 Task: Create a due date automation trigger when advanced on, on the monday of the week a card is due add fields without custom field "Resume" set to a date more than 1 working days ago at 11:00 AM.
Action: Mouse moved to (986, 292)
Screenshot: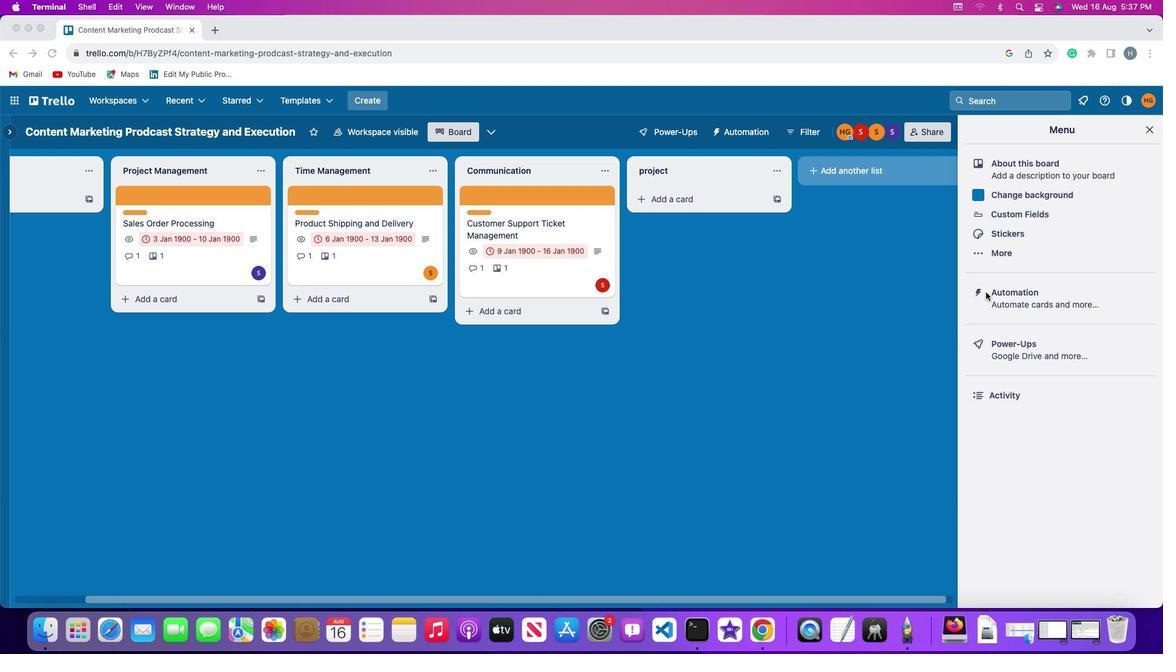 
Action: Mouse pressed left at (986, 292)
Screenshot: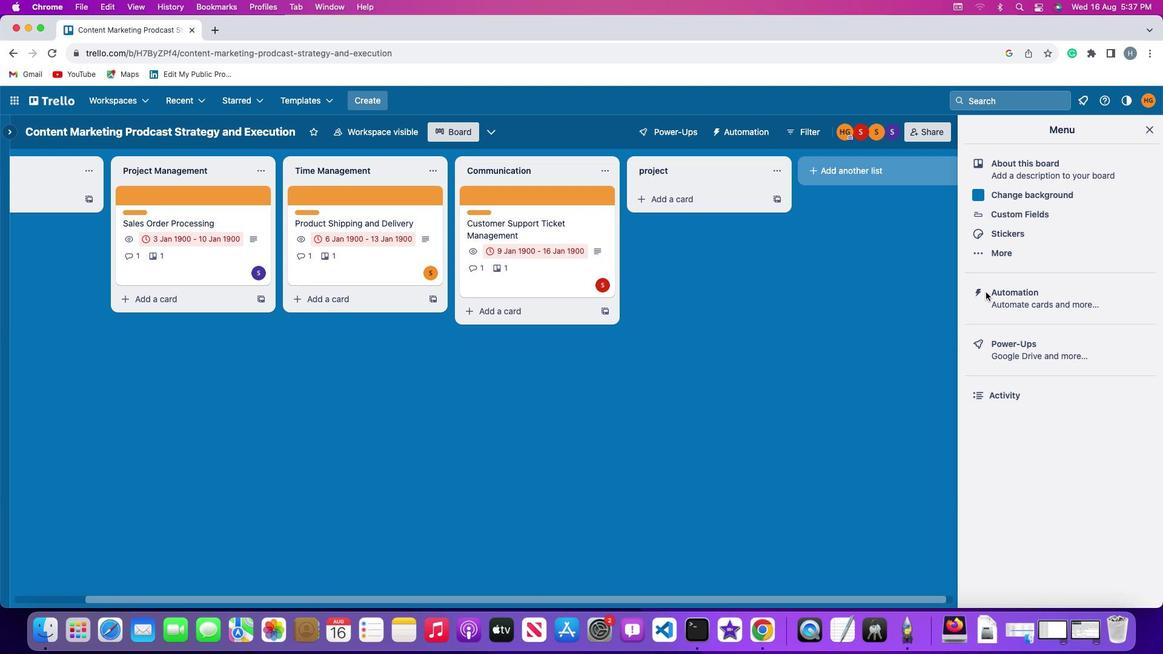 
Action: Mouse moved to (986, 292)
Screenshot: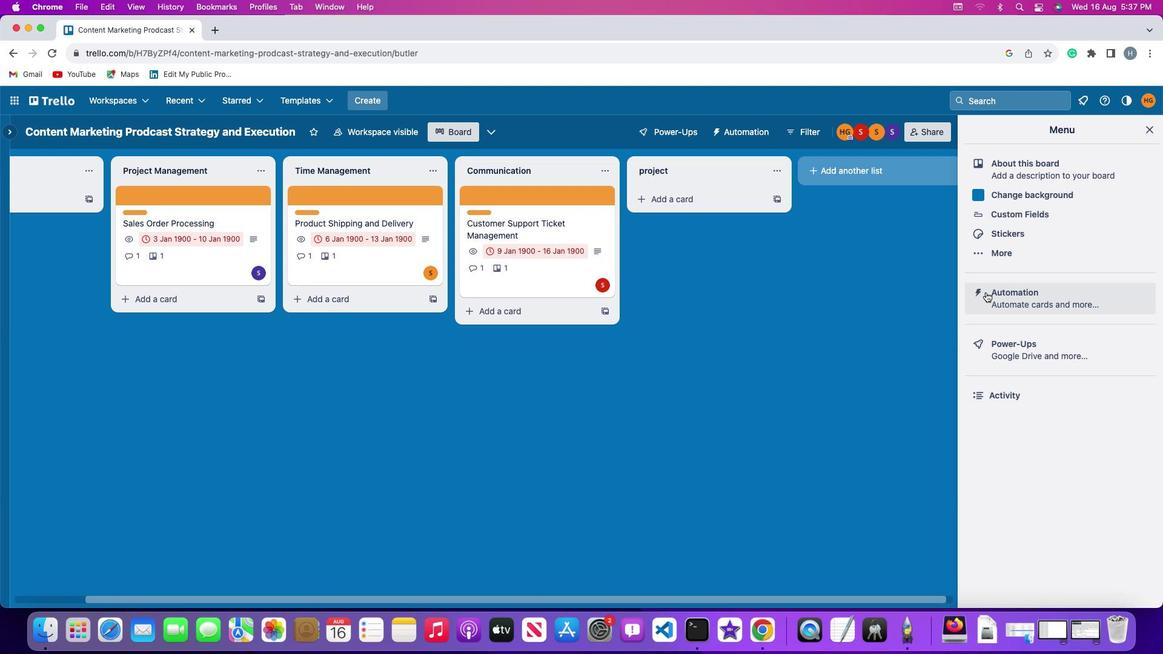 
Action: Mouse pressed left at (986, 292)
Screenshot: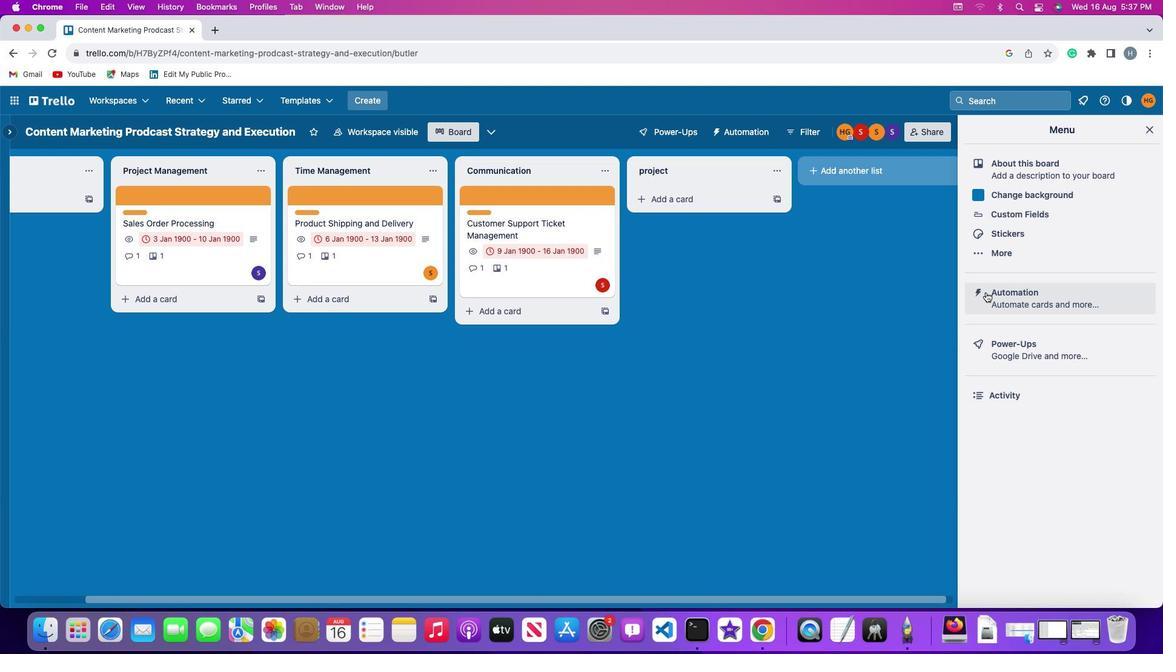 
Action: Mouse moved to (103, 286)
Screenshot: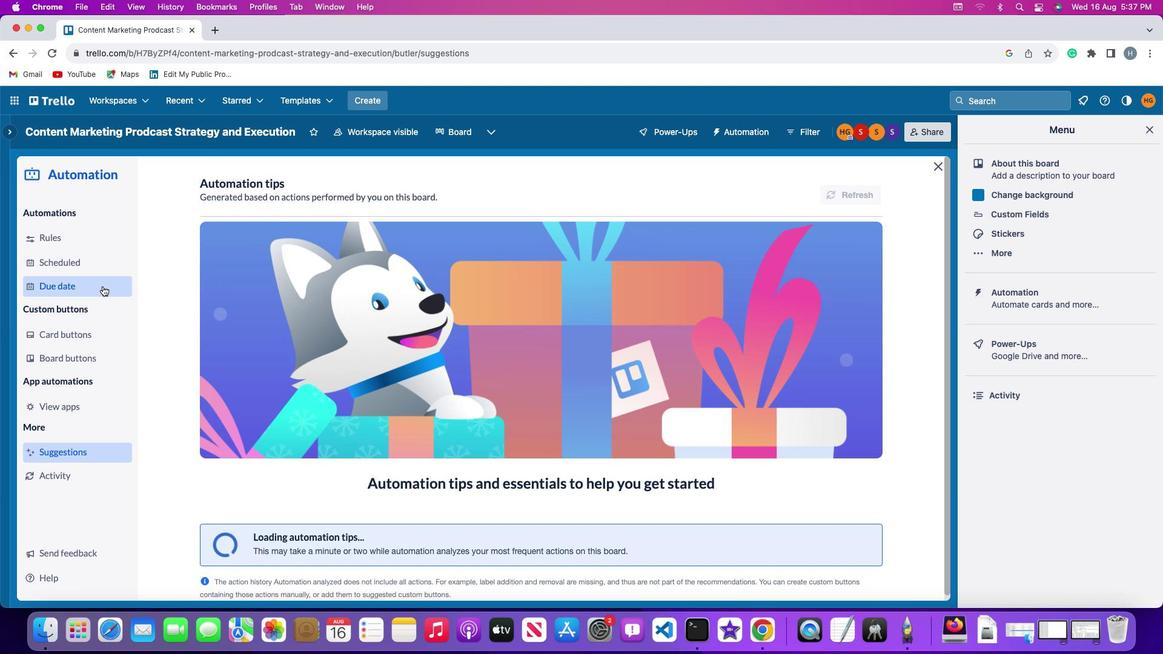 
Action: Mouse pressed left at (103, 286)
Screenshot: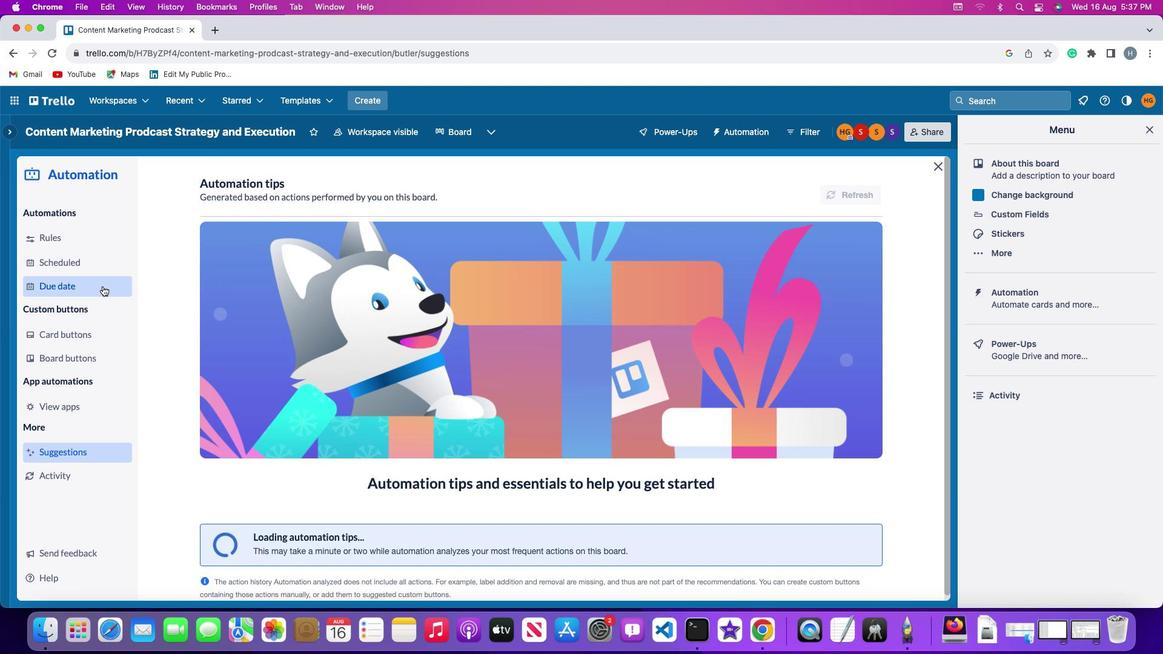 
Action: Mouse moved to (810, 187)
Screenshot: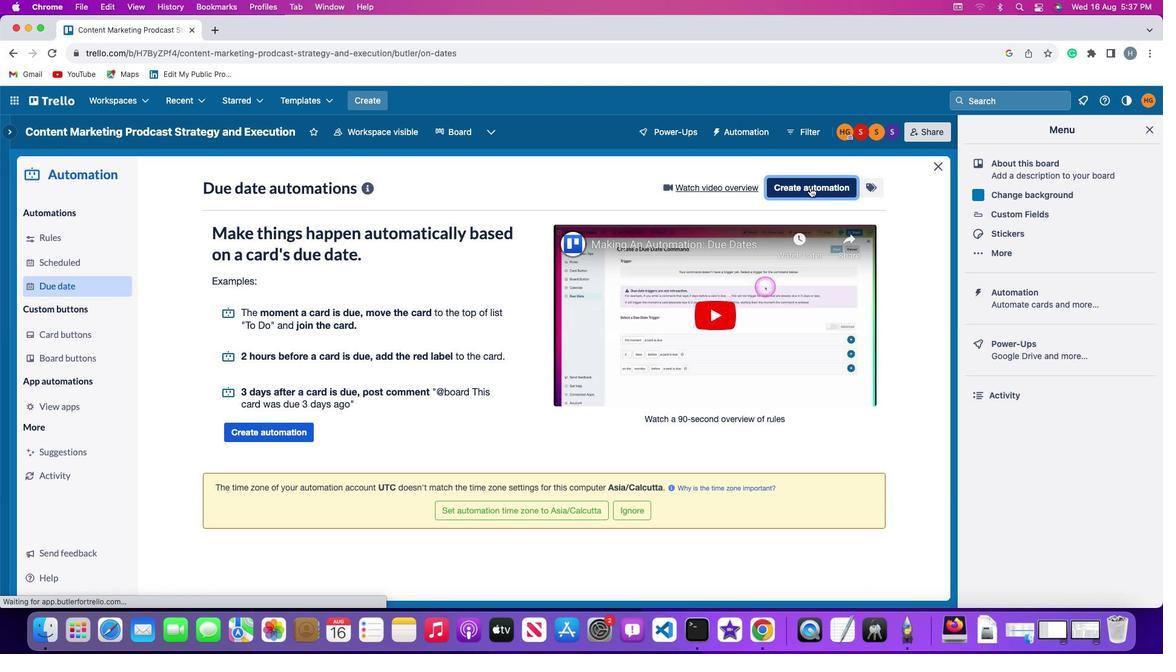 
Action: Mouse pressed left at (810, 187)
Screenshot: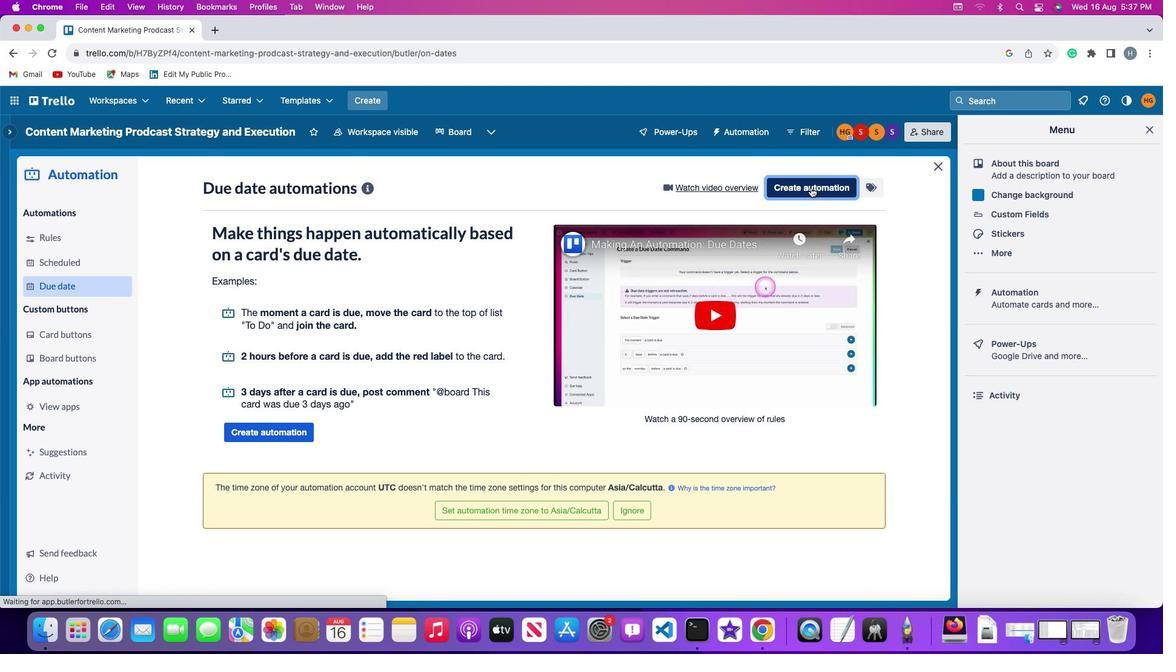 
Action: Mouse moved to (237, 300)
Screenshot: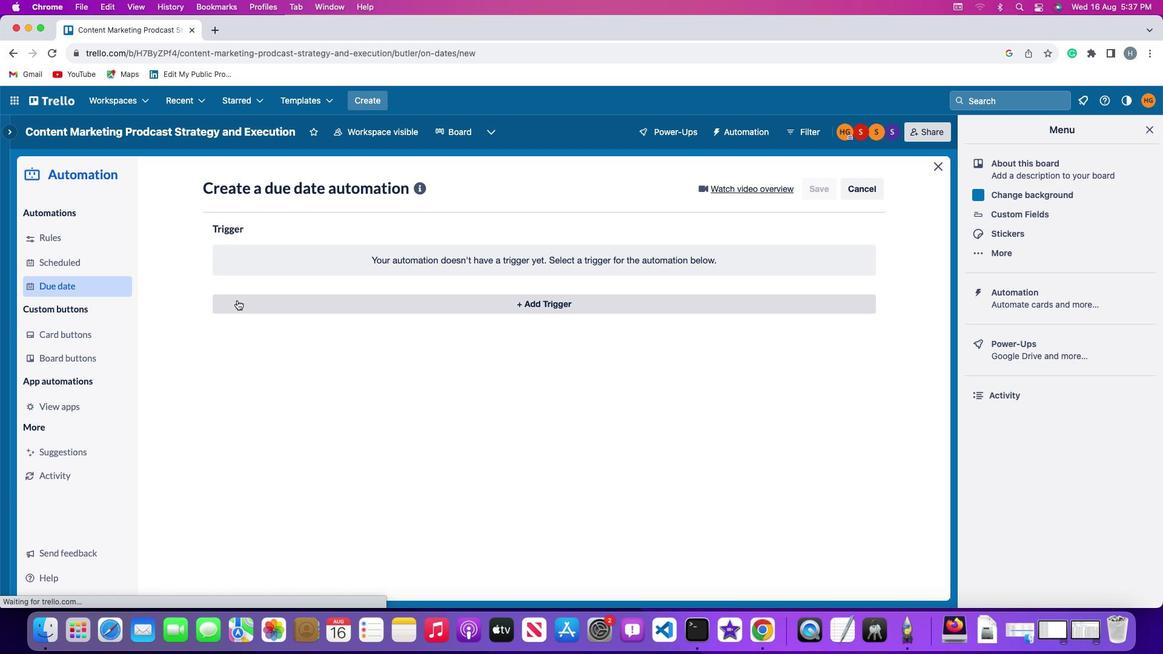 
Action: Mouse pressed left at (237, 300)
Screenshot: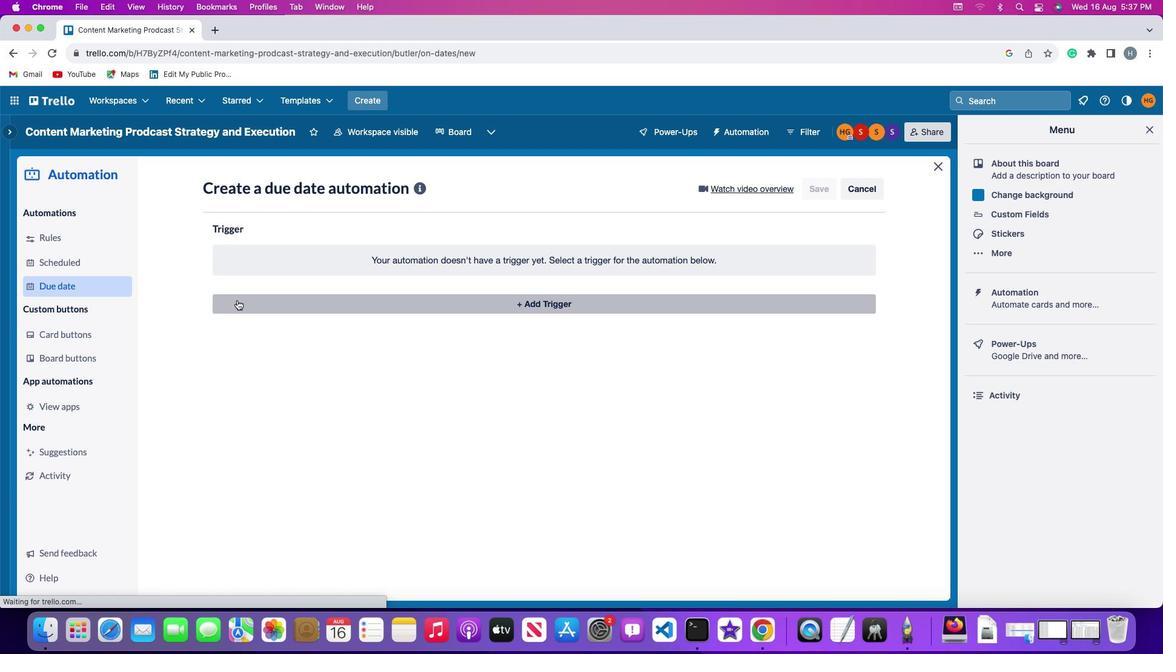 
Action: Mouse moved to (261, 532)
Screenshot: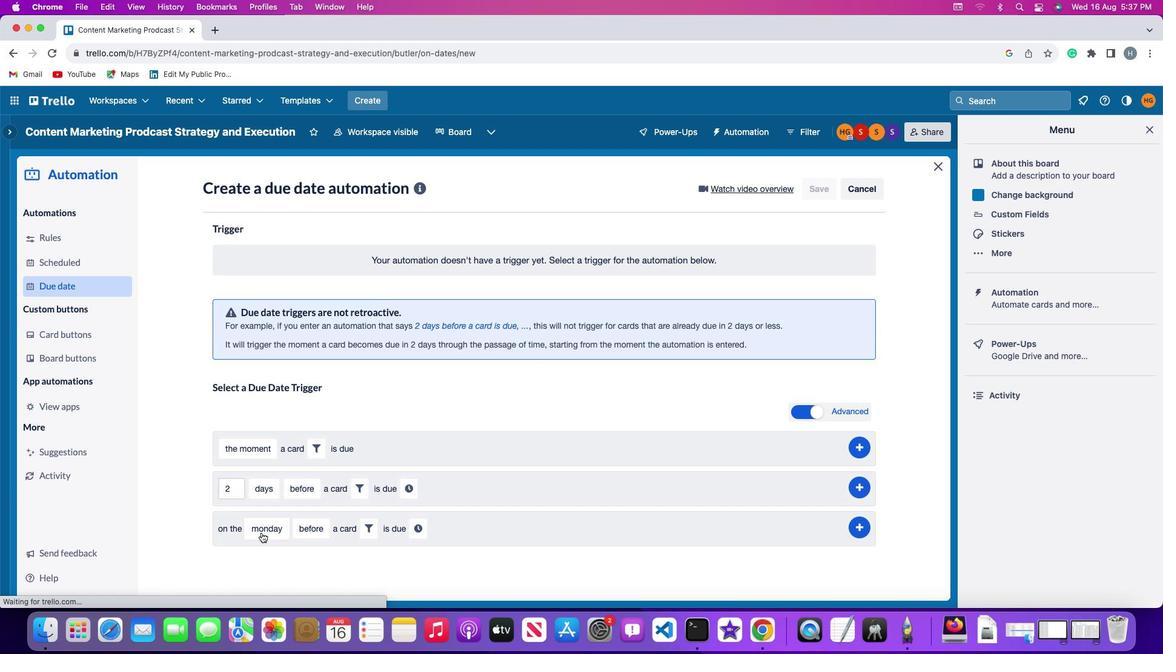 
Action: Mouse pressed left at (261, 532)
Screenshot: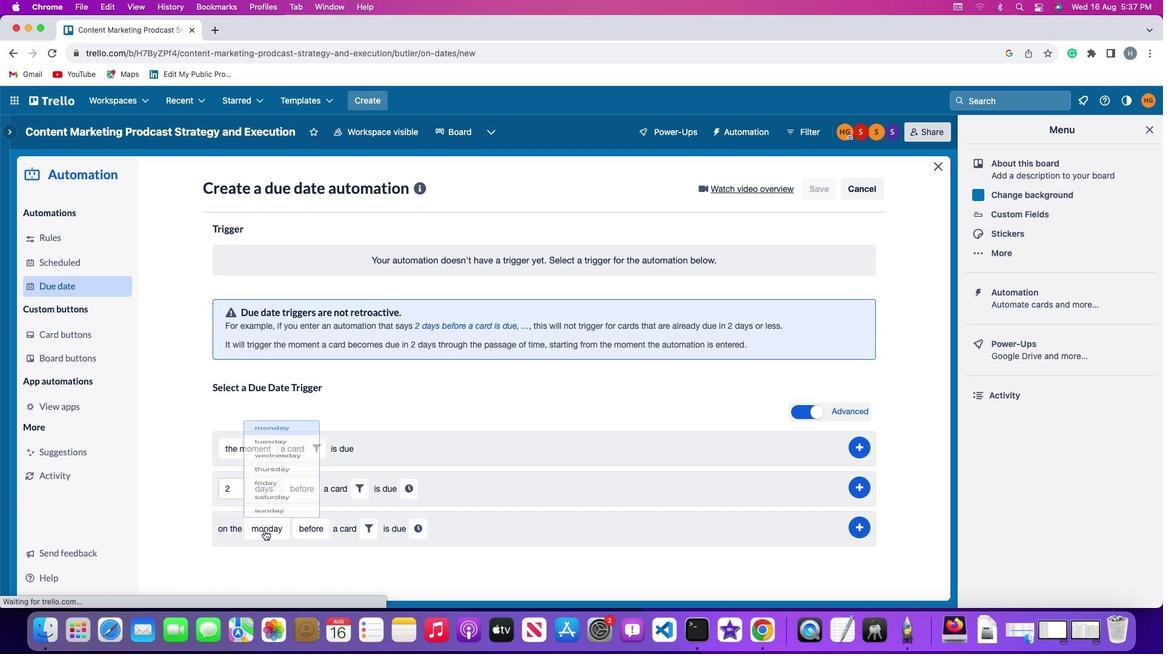
Action: Mouse moved to (288, 356)
Screenshot: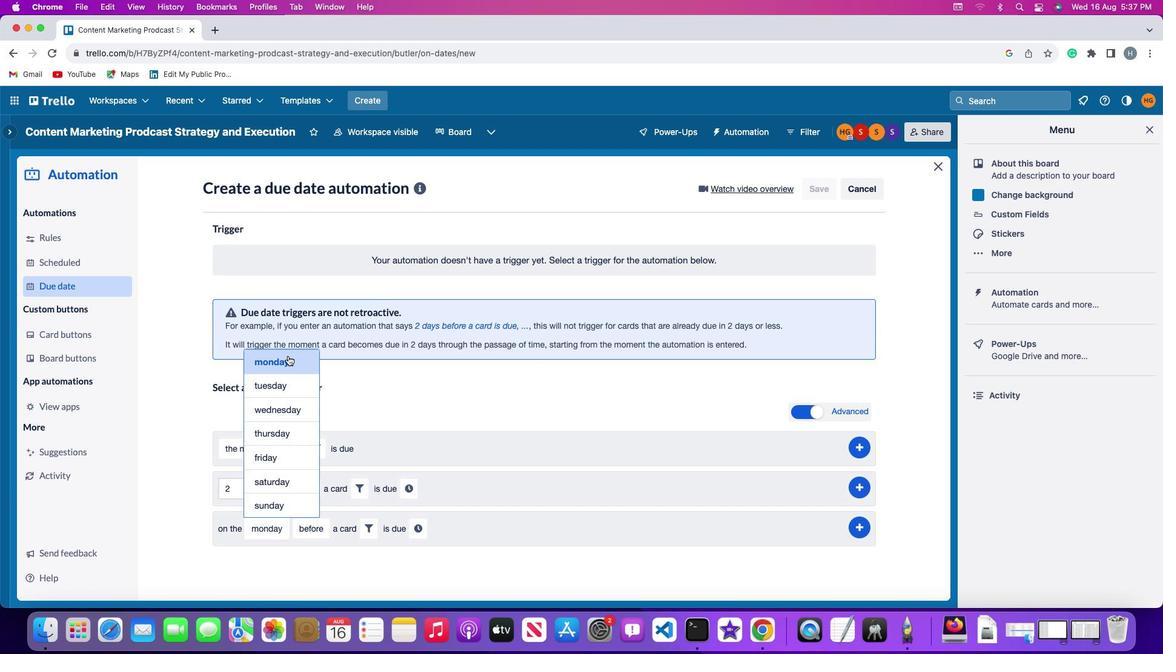 
Action: Mouse pressed left at (288, 356)
Screenshot: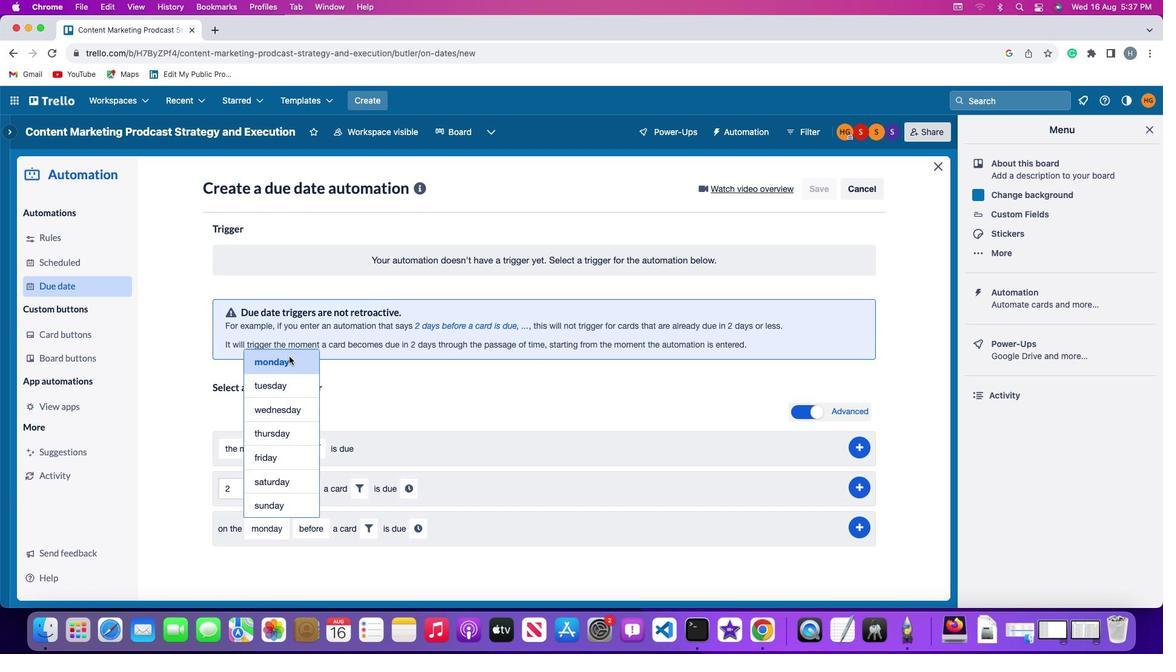 
Action: Mouse moved to (300, 536)
Screenshot: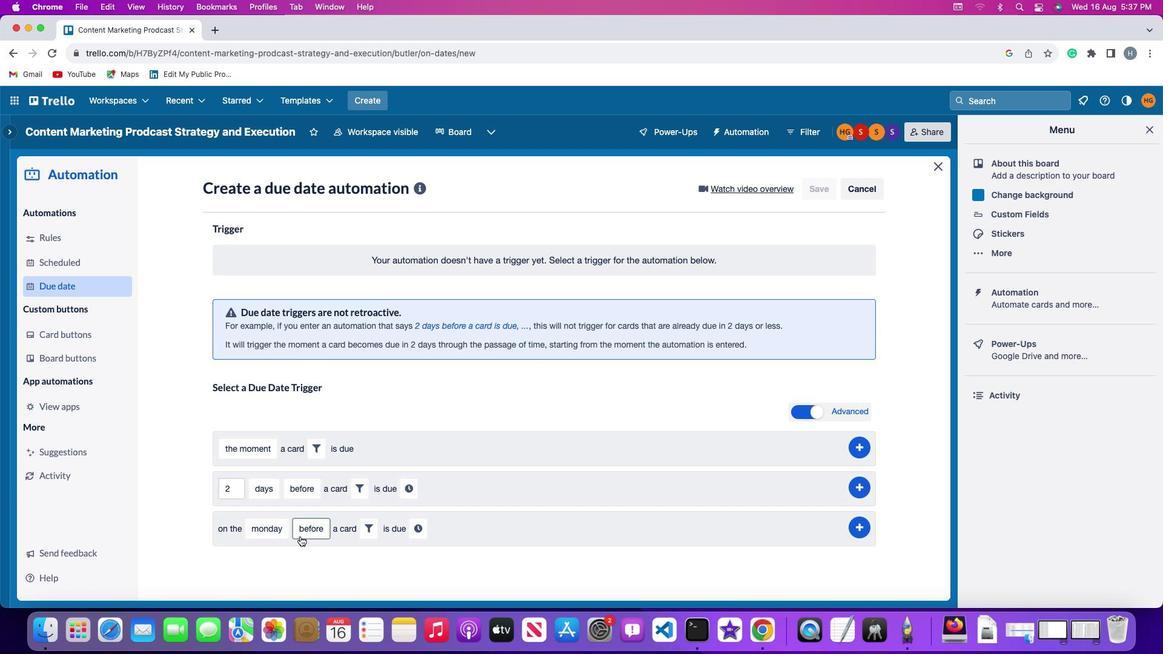 
Action: Mouse pressed left at (300, 536)
Screenshot: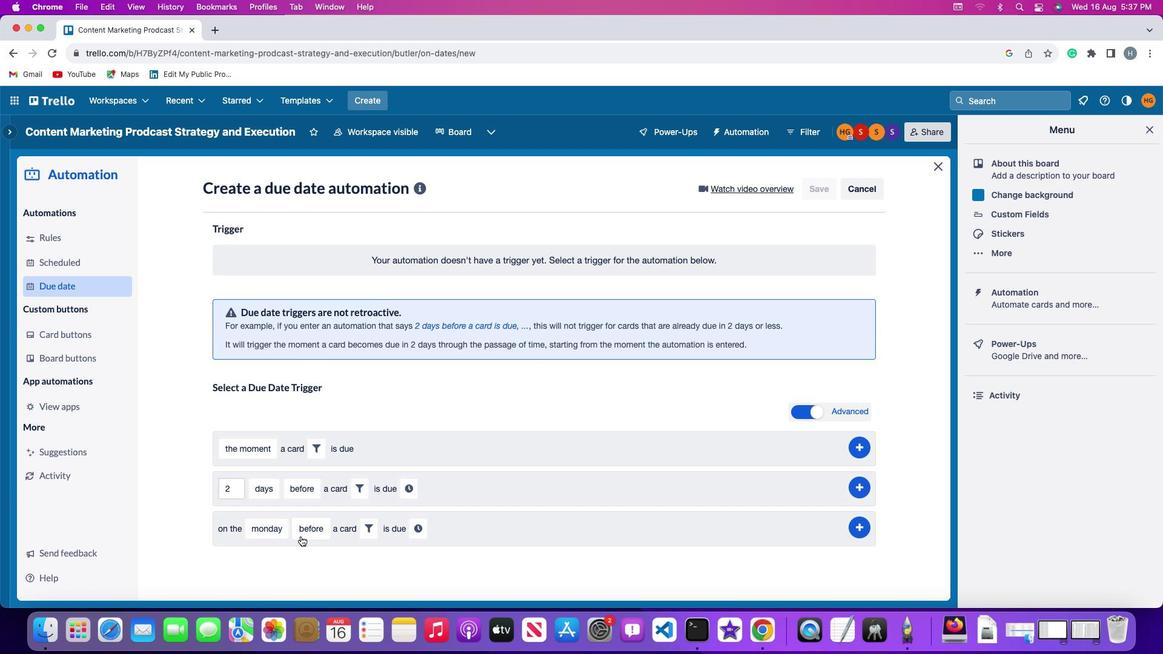 
Action: Mouse moved to (327, 475)
Screenshot: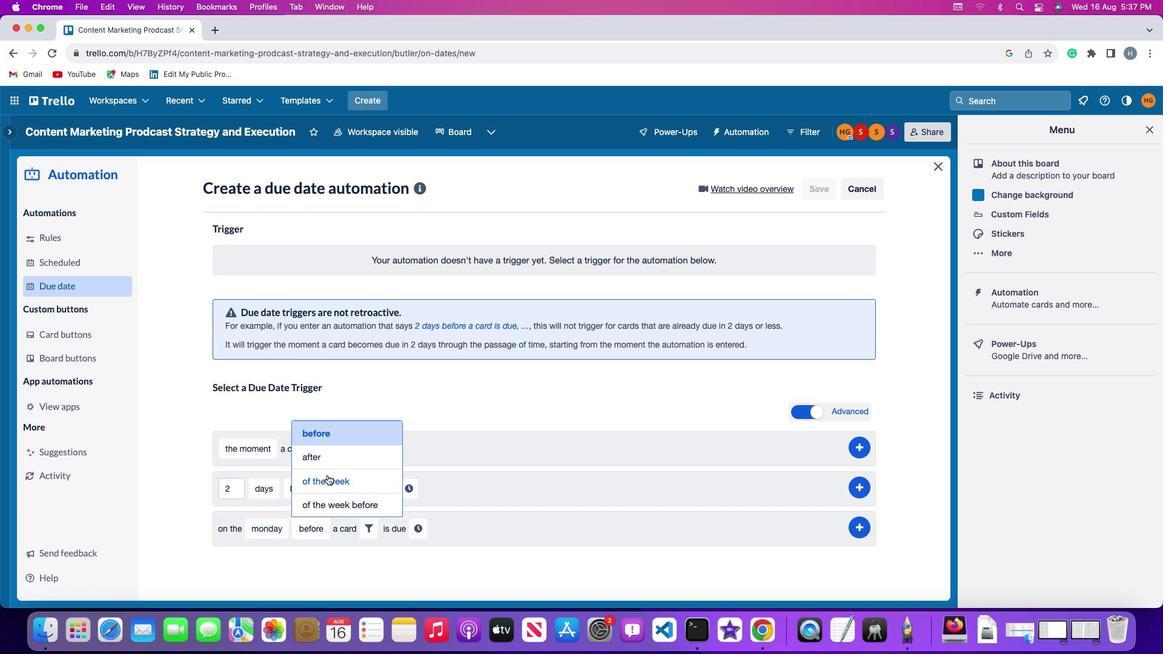 
Action: Mouse pressed left at (327, 475)
Screenshot: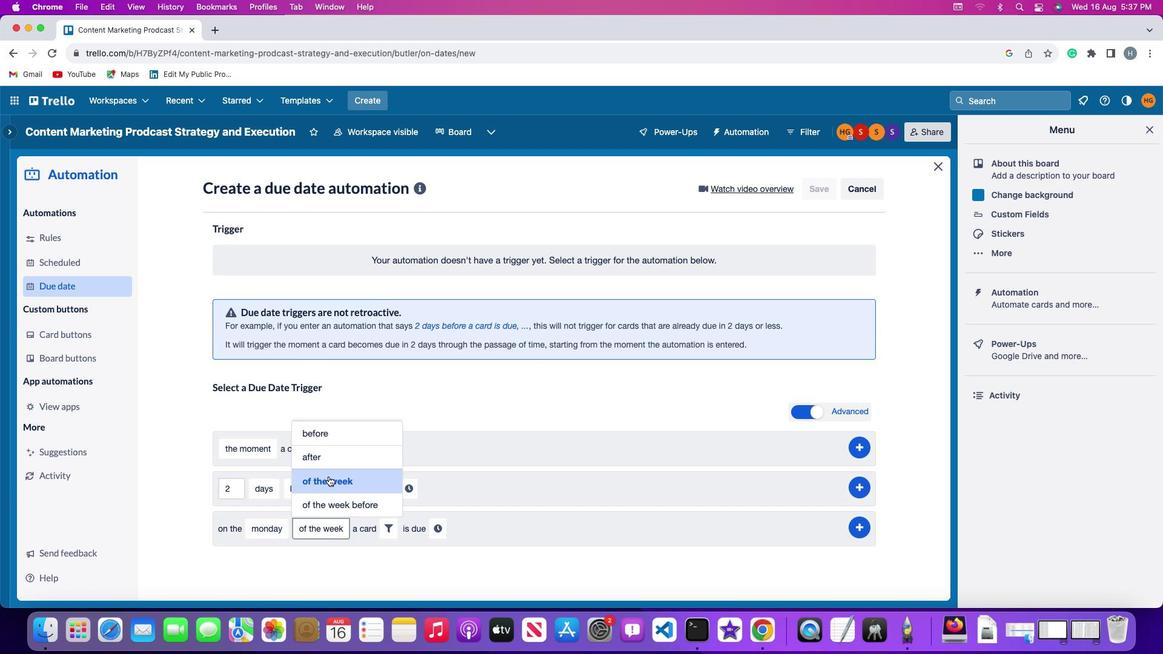 
Action: Mouse moved to (389, 524)
Screenshot: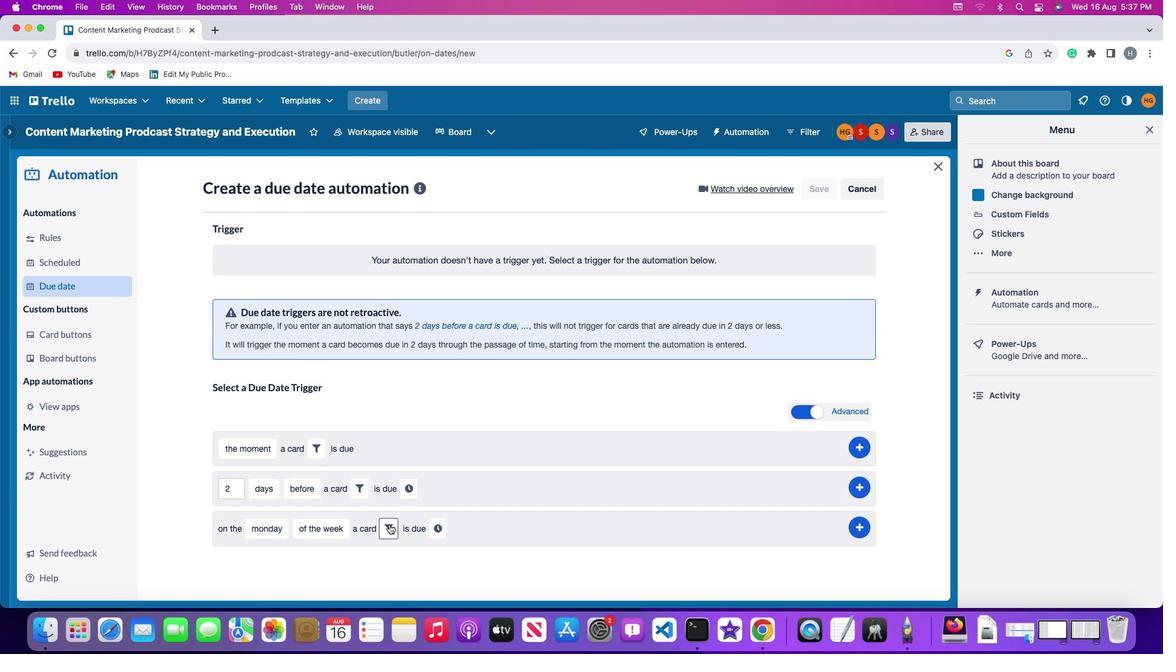 
Action: Mouse pressed left at (389, 524)
Screenshot: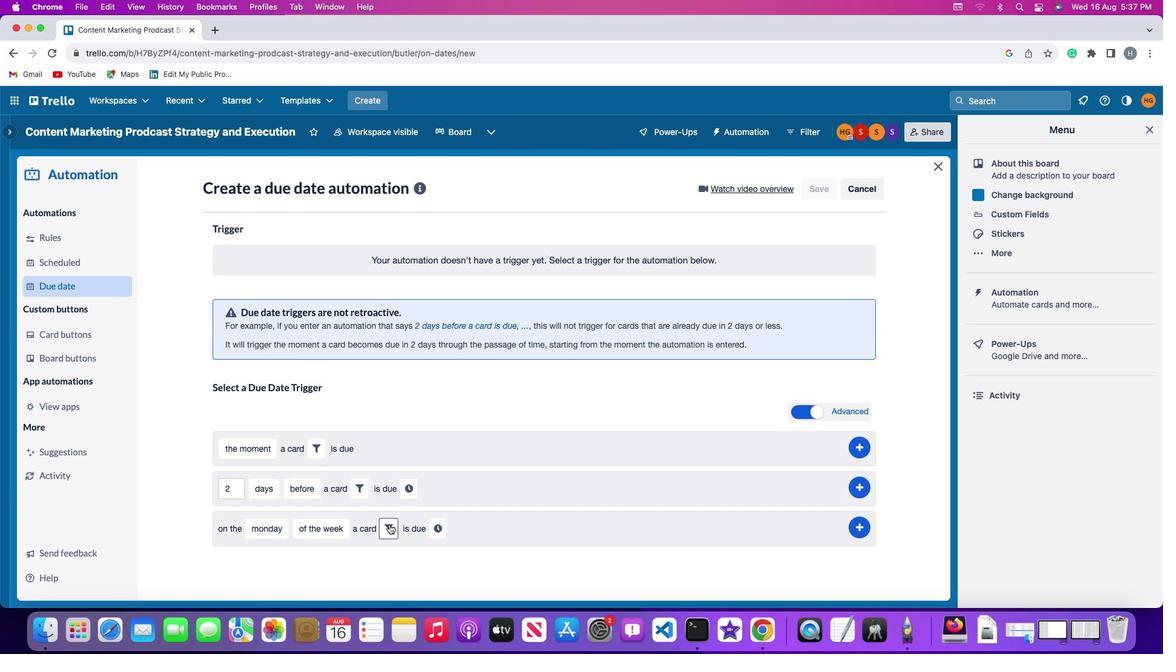 
Action: Mouse moved to (592, 563)
Screenshot: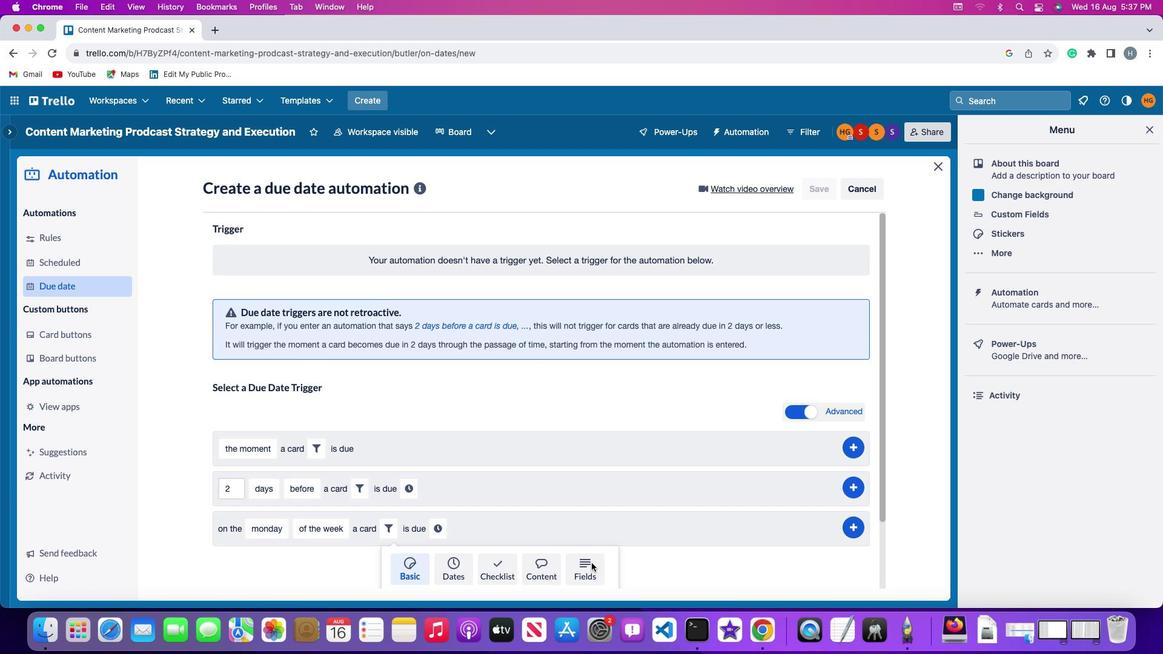 
Action: Mouse pressed left at (592, 563)
Screenshot: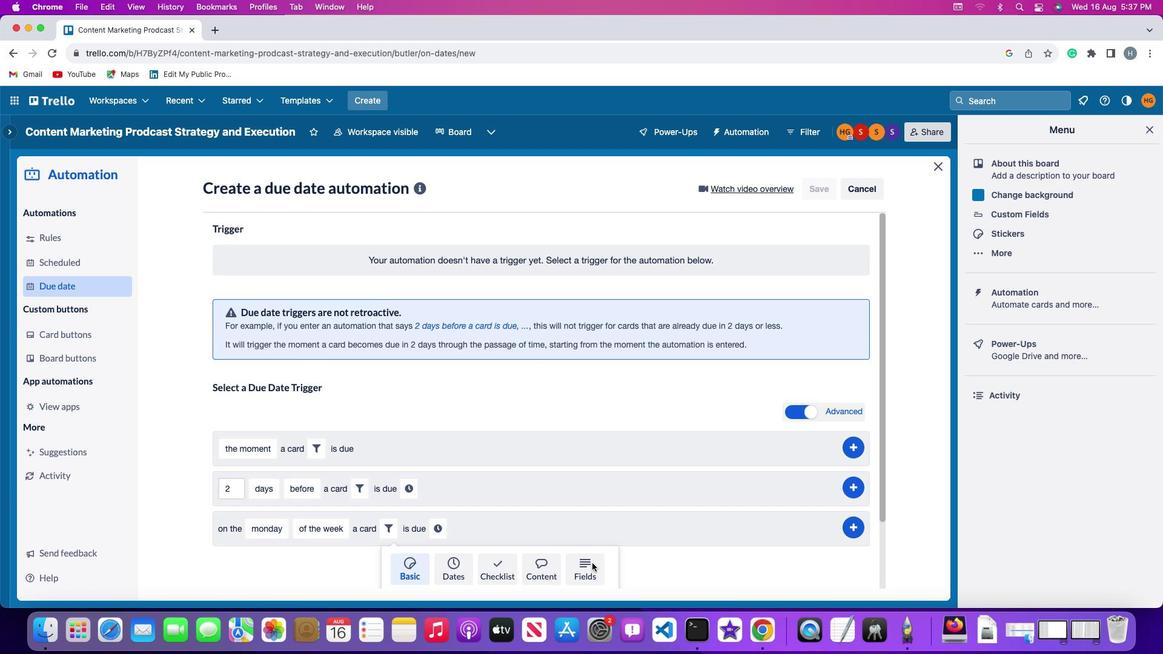 
Action: Mouse moved to (347, 564)
Screenshot: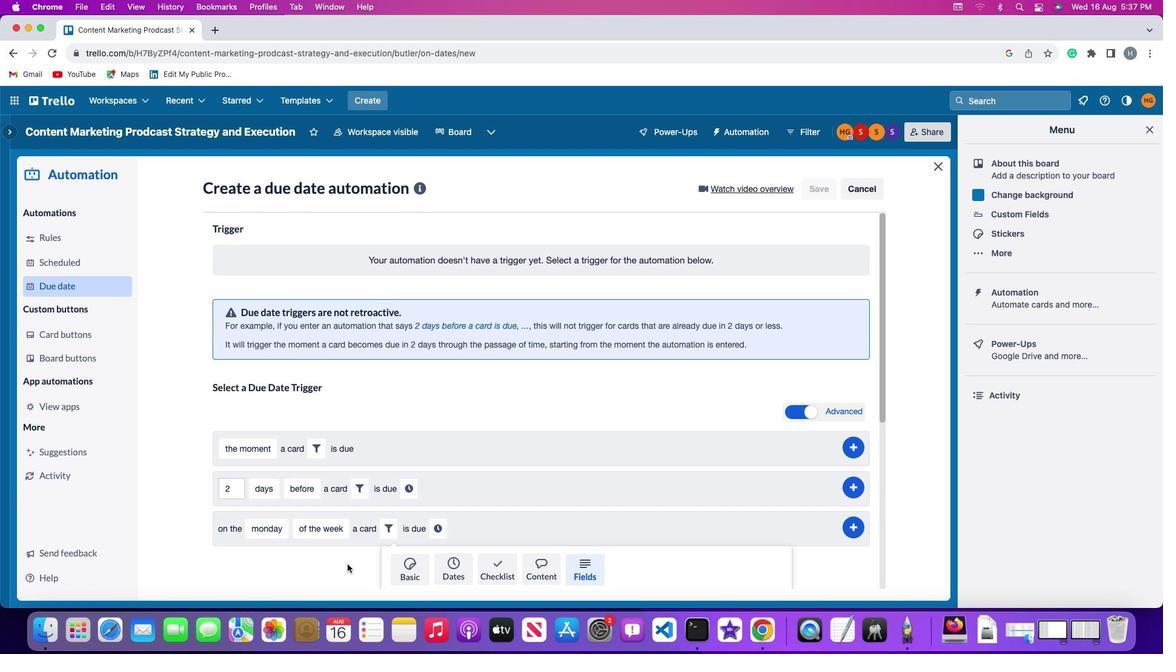 
Action: Mouse scrolled (347, 564) with delta (0, 0)
Screenshot: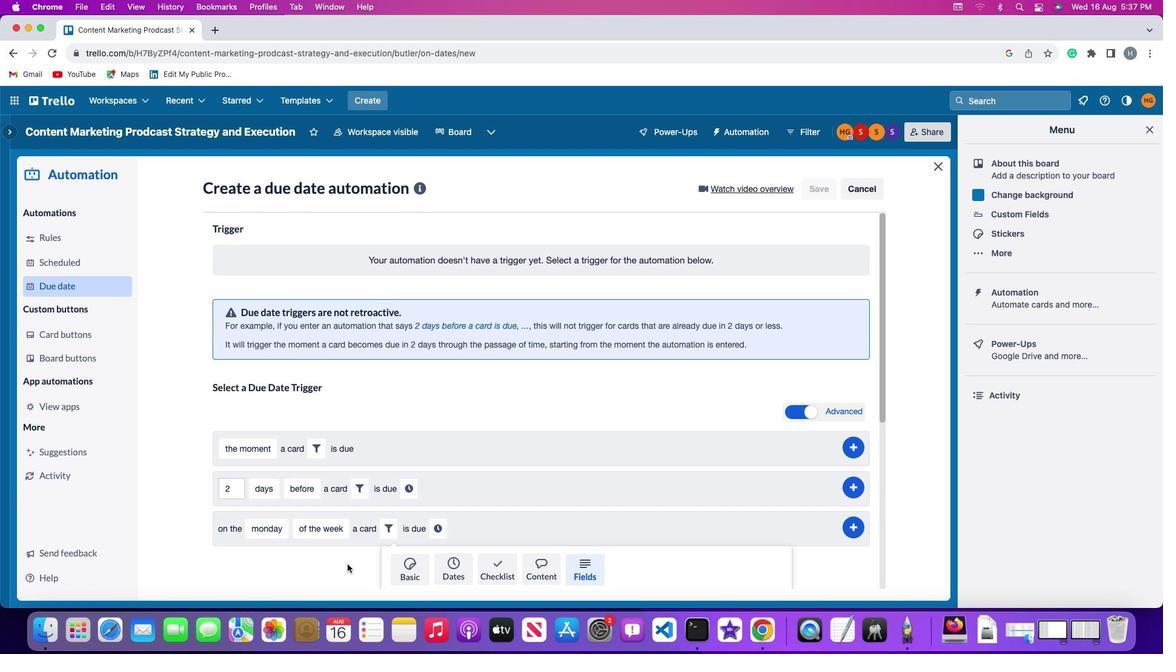 
Action: Mouse scrolled (347, 564) with delta (0, 0)
Screenshot: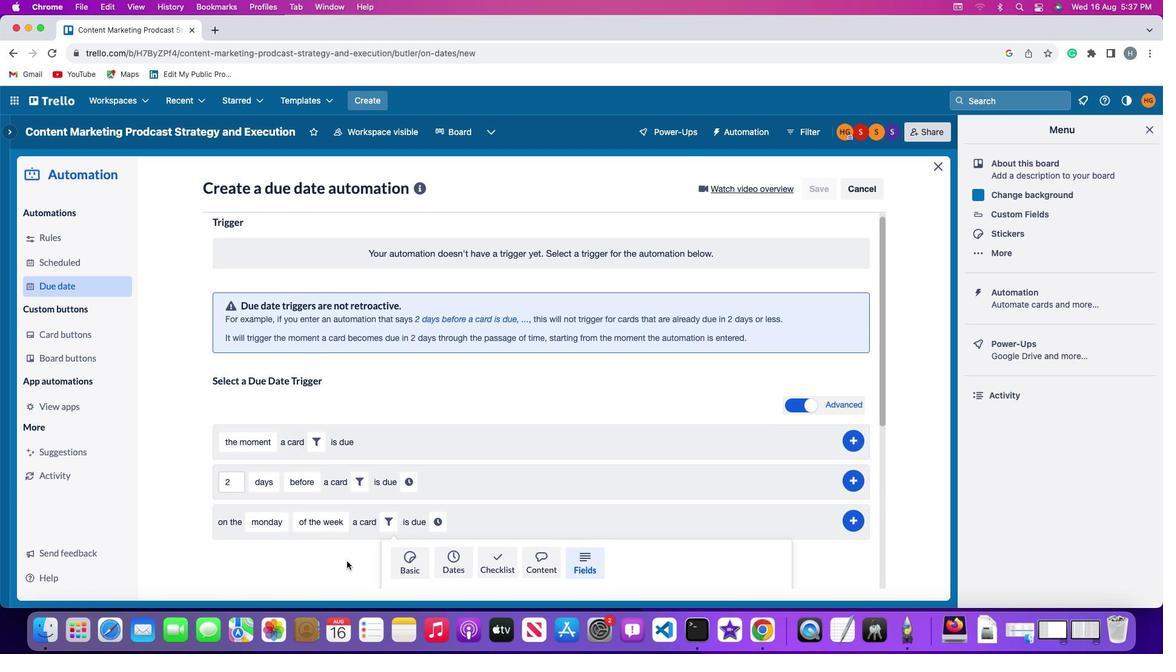 
Action: Mouse scrolled (347, 564) with delta (0, -1)
Screenshot: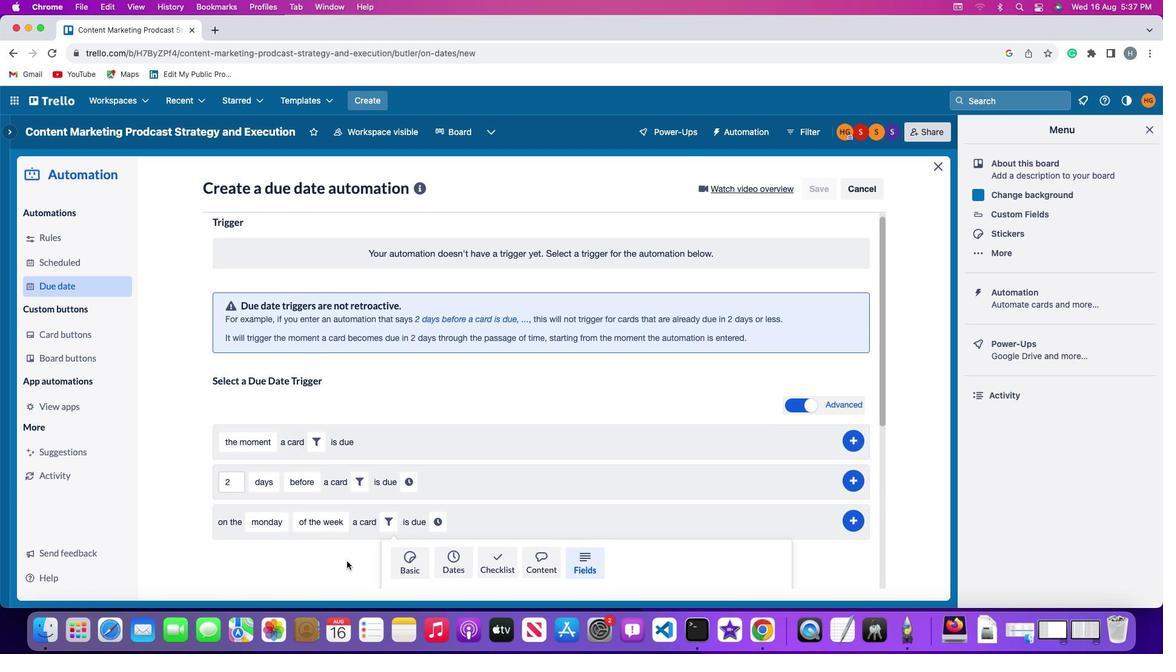 
Action: Mouse moved to (347, 562)
Screenshot: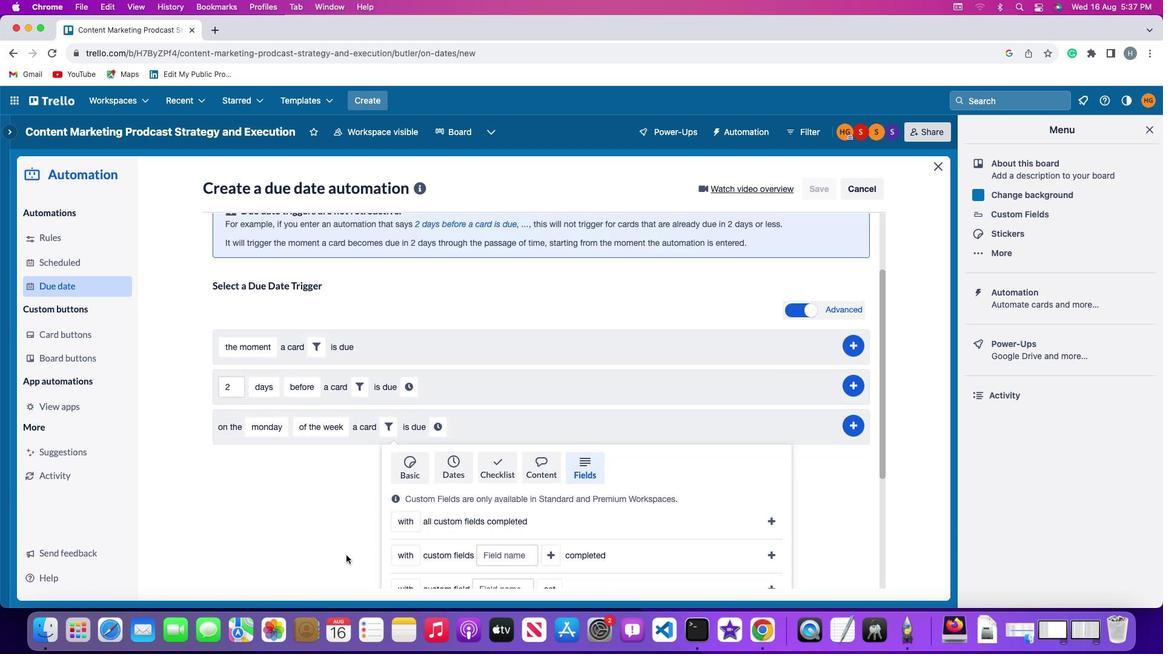 
Action: Mouse scrolled (347, 562) with delta (0, -3)
Screenshot: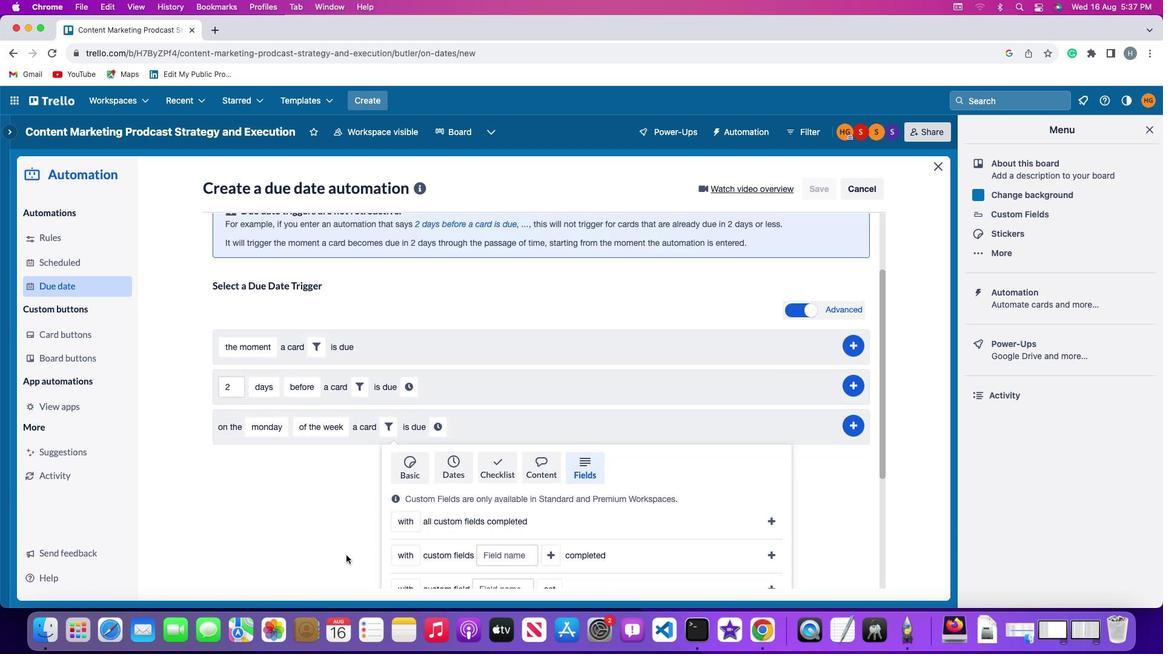 
Action: Mouse moved to (346, 555)
Screenshot: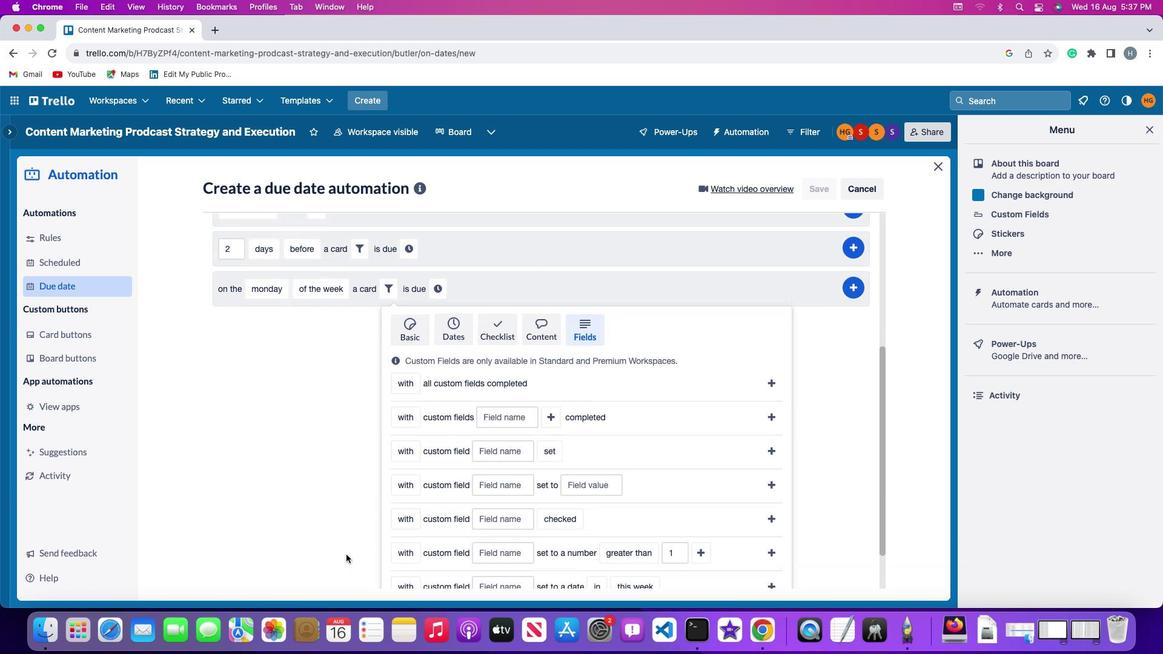 
Action: Mouse scrolled (346, 555) with delta (0, 0)
Screenshot: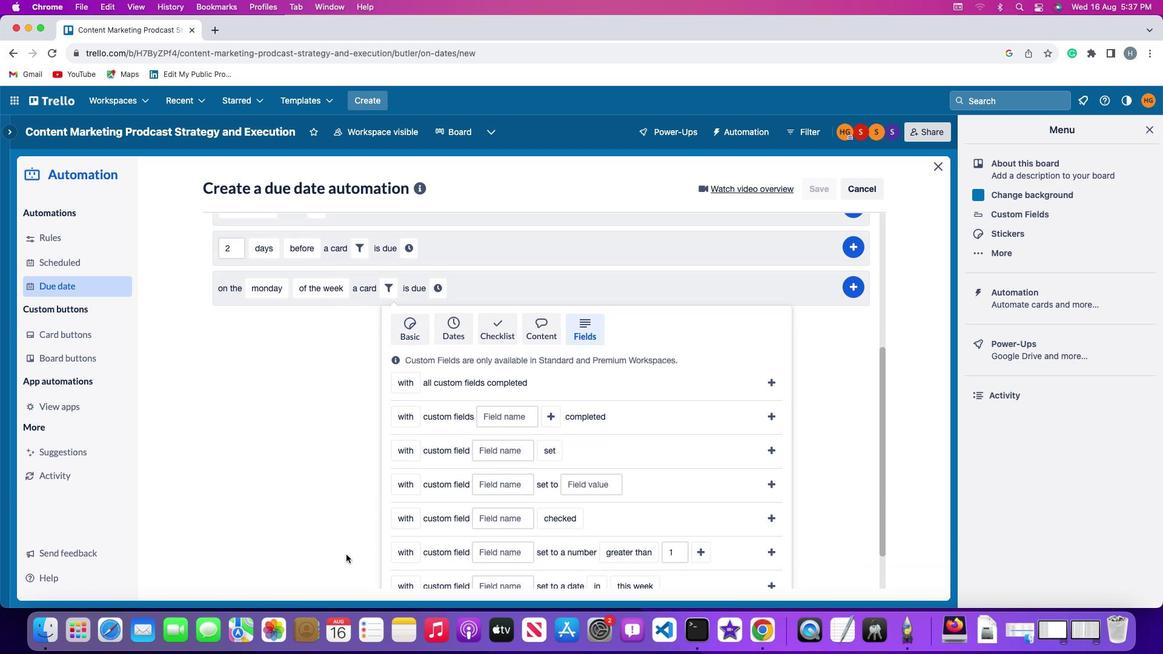 
Action: Mouse scrolled (346, 555) with delta (0, 0)
Screenshot: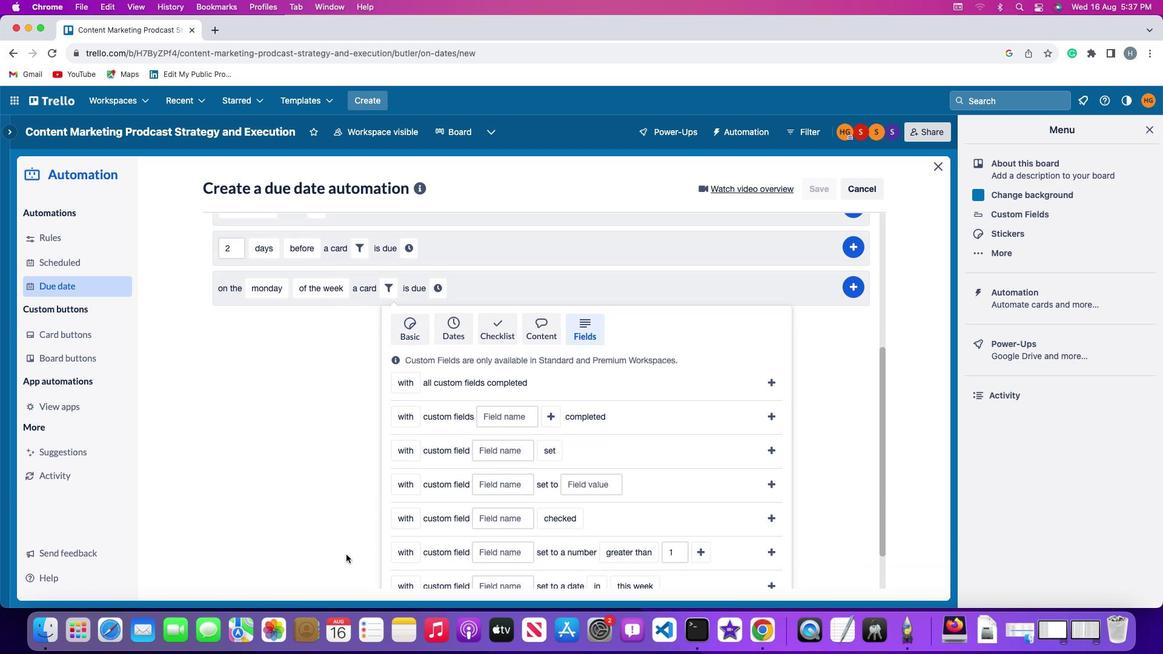
Action: Mouse scrolled (346, 555) with delta (0, -1)
Screenshot: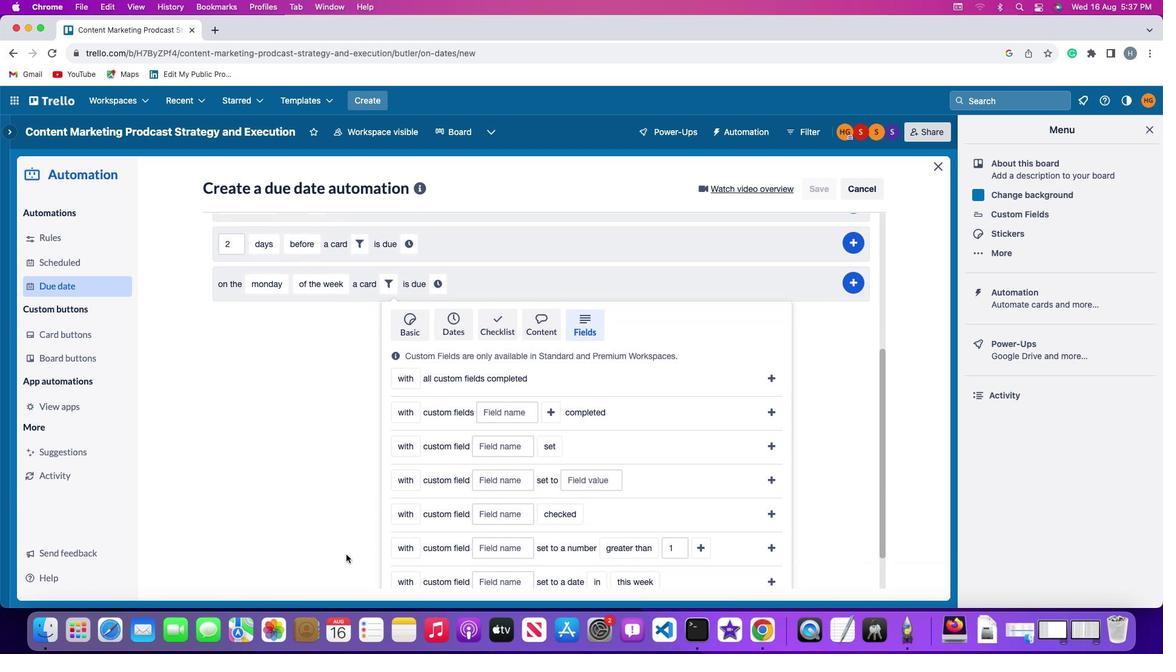 
Action: Mouse scrolled (346, 555) with delta (0, -3)
Screenshot: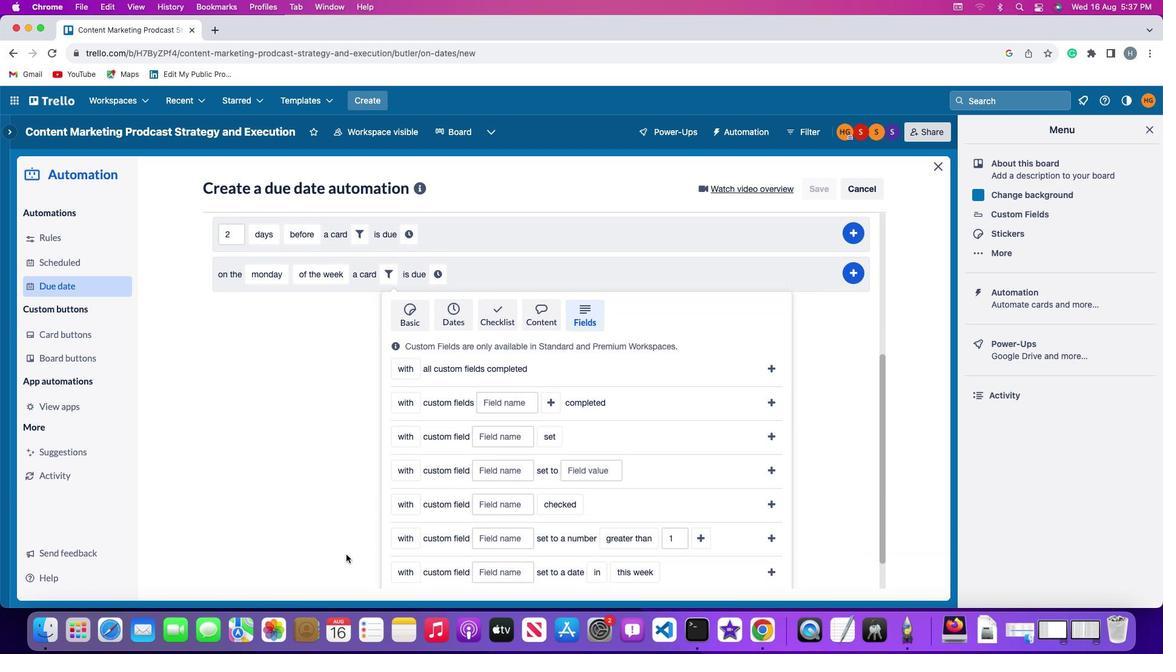 
Action: Mouse moved to (346, 555)
Screenshot: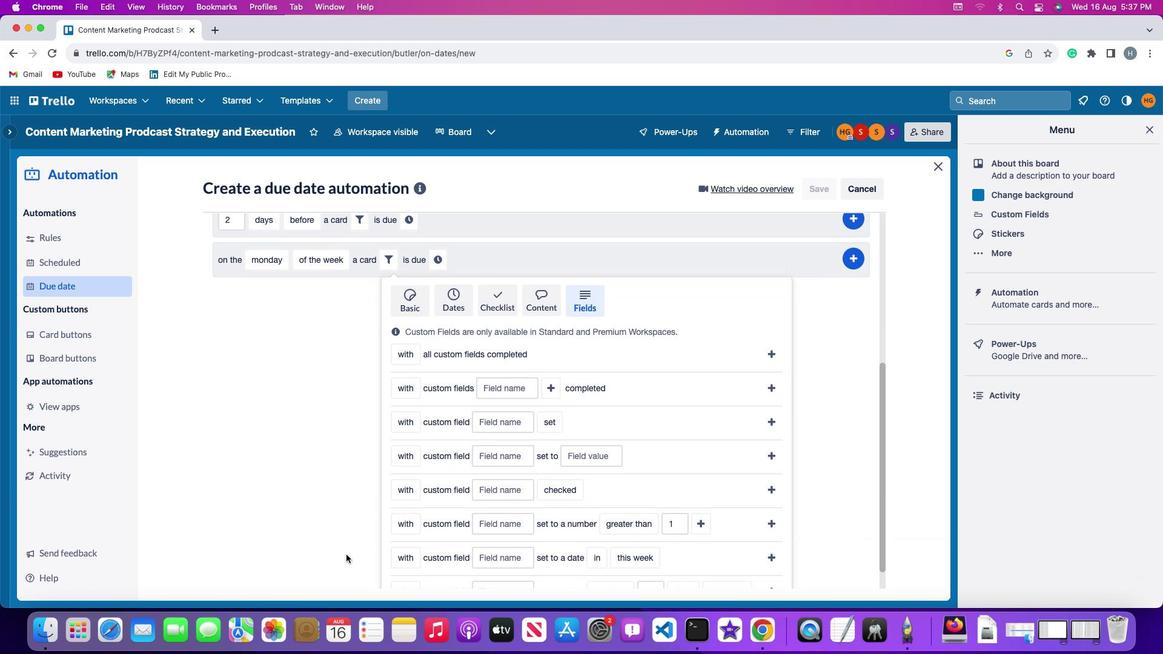 
Action: Mouse scrolled (346, 555) with delta (0, 0)
Screenshot: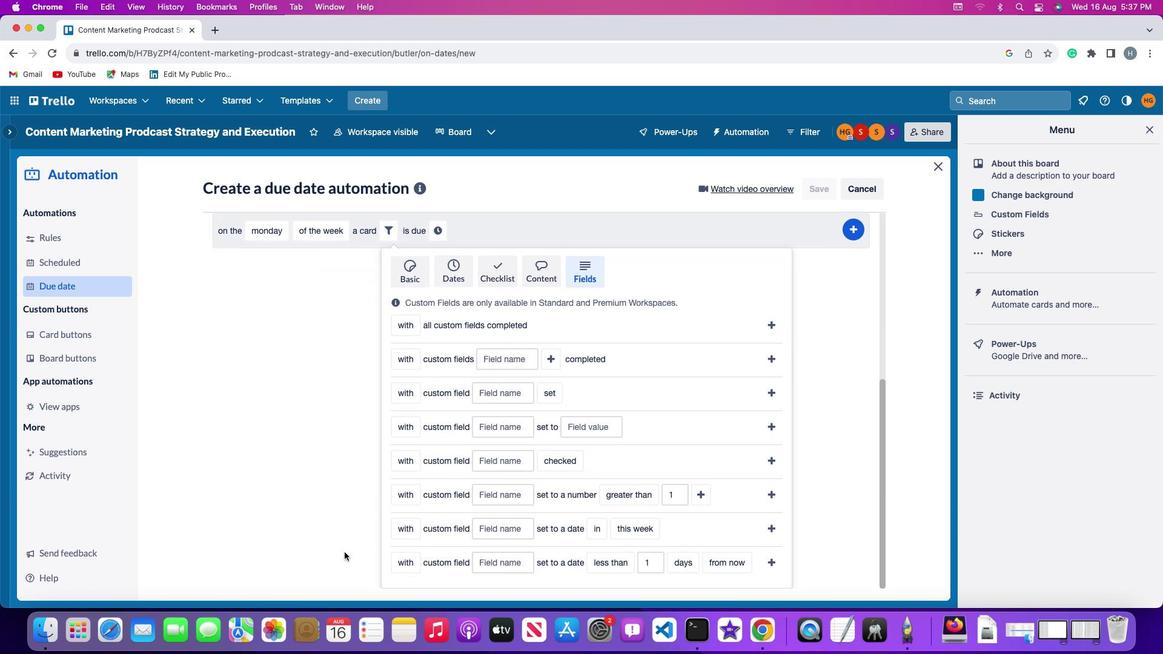 
Action: Mouse scrolled (346, 555) with delta (0, 0)
Screenshot: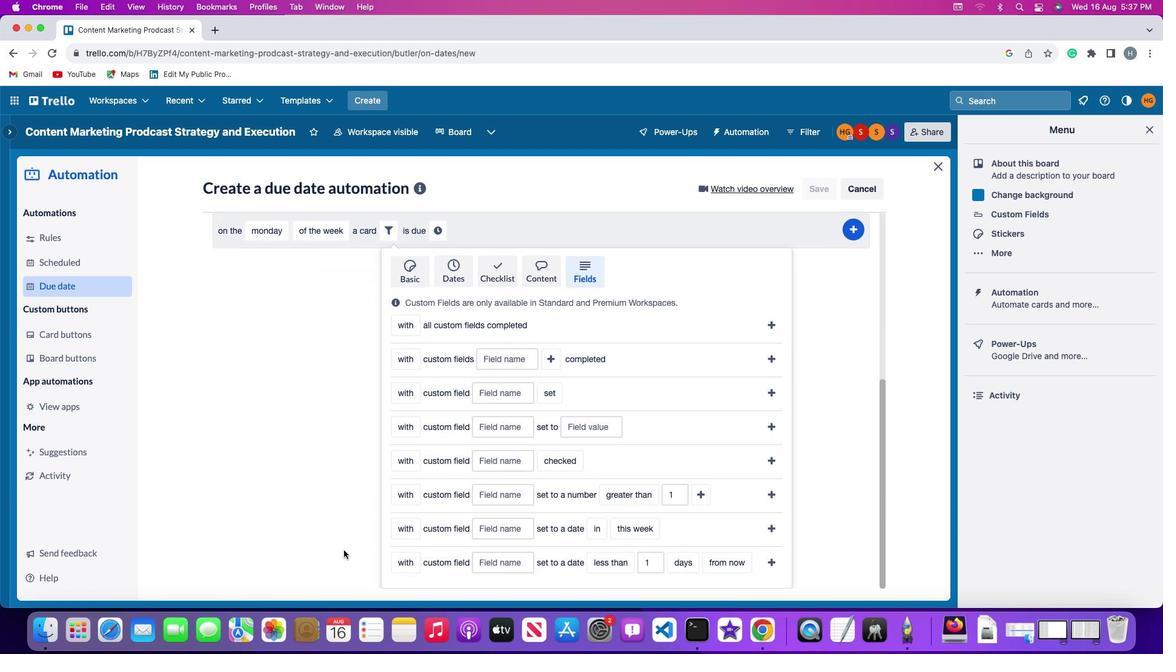 
Action: Mouse moved to (345, 553)
Screenshot: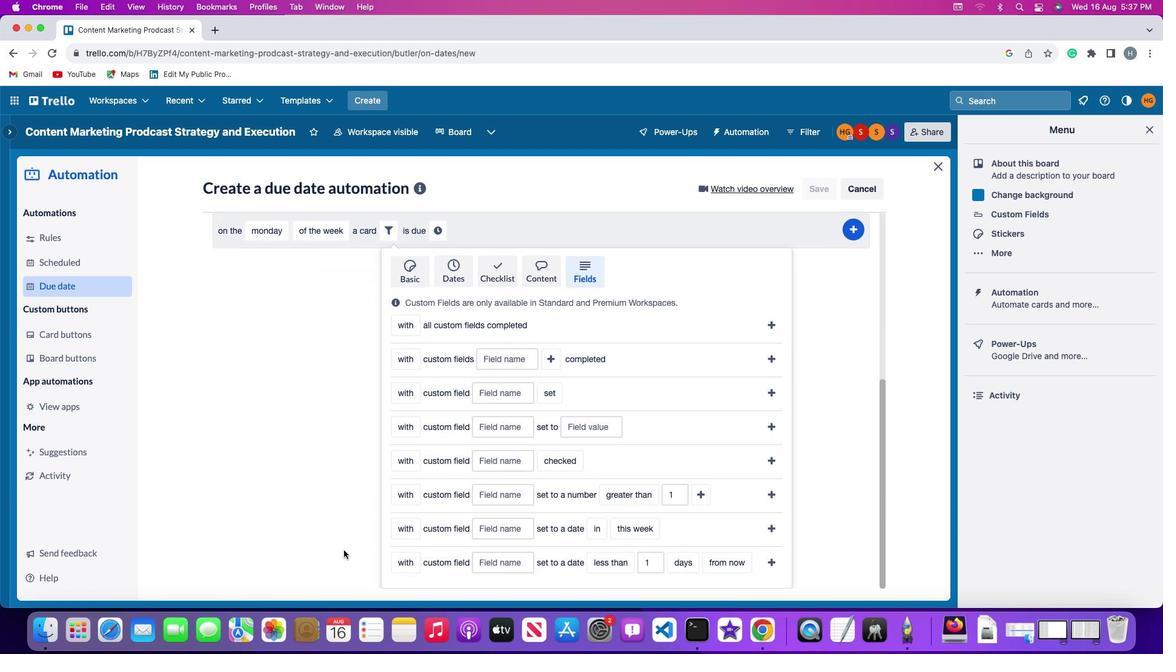 
Action: Mouse scrolled (345, 553) with delta (0, -1)
Screenshot: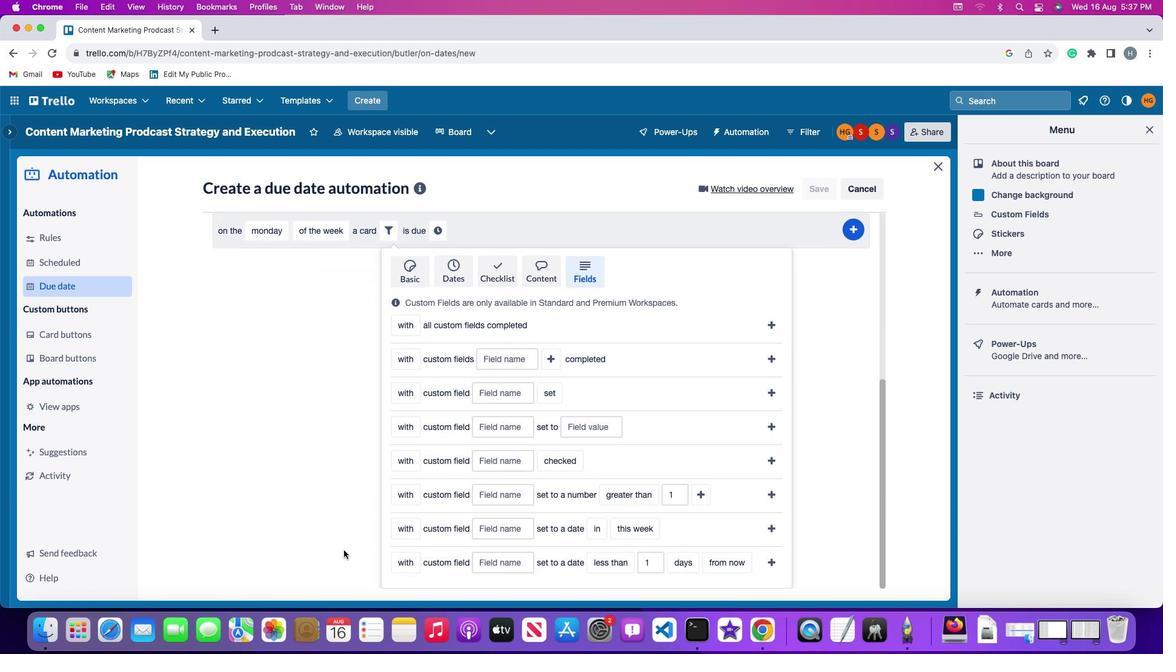 
Action: Mouse moved to (344, 551)
Screenshot: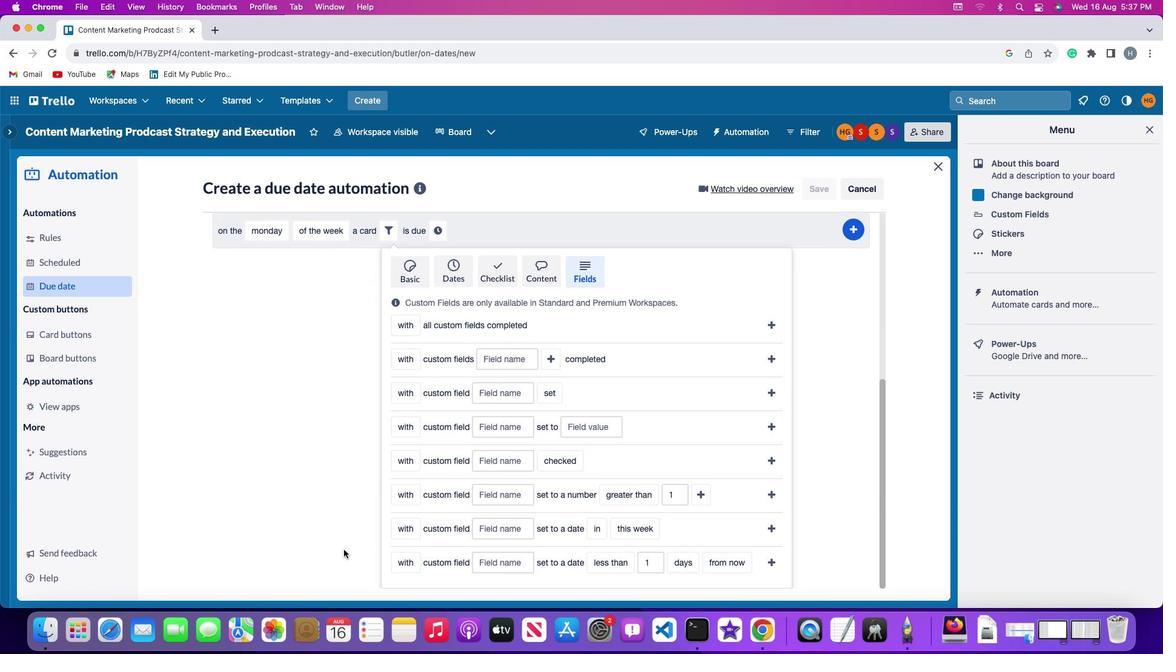 
Action: Mouse scrolled (344, 551) with delta (0, -3)
Screenshot: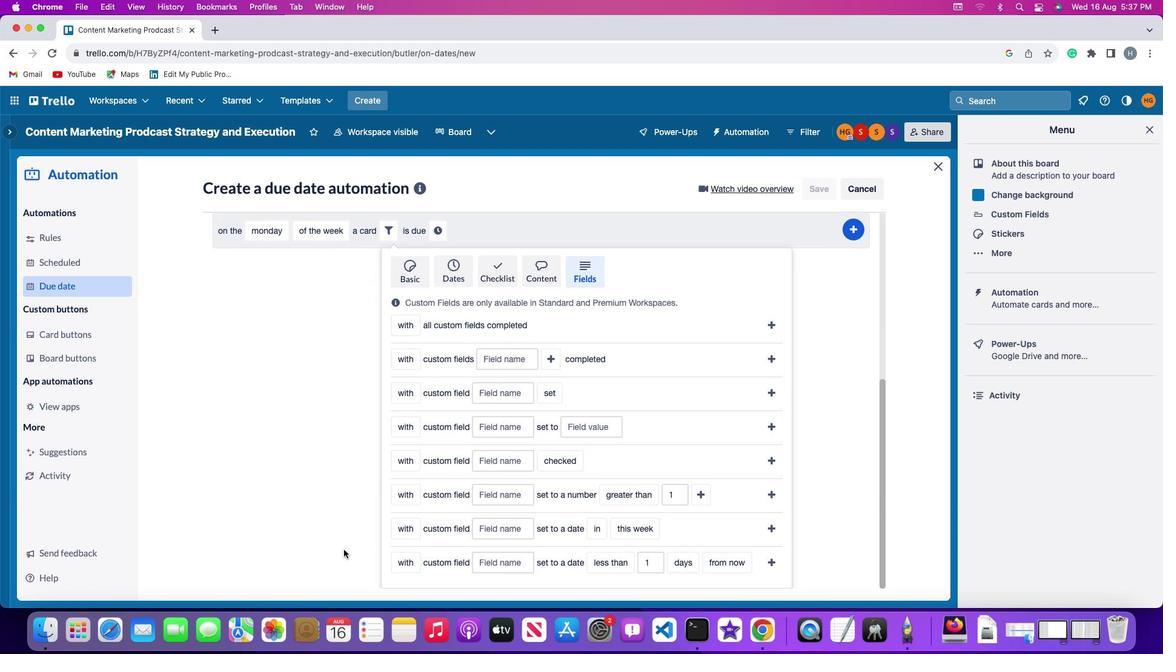
Action: Mouse moved to (413, 556)
Screenshot: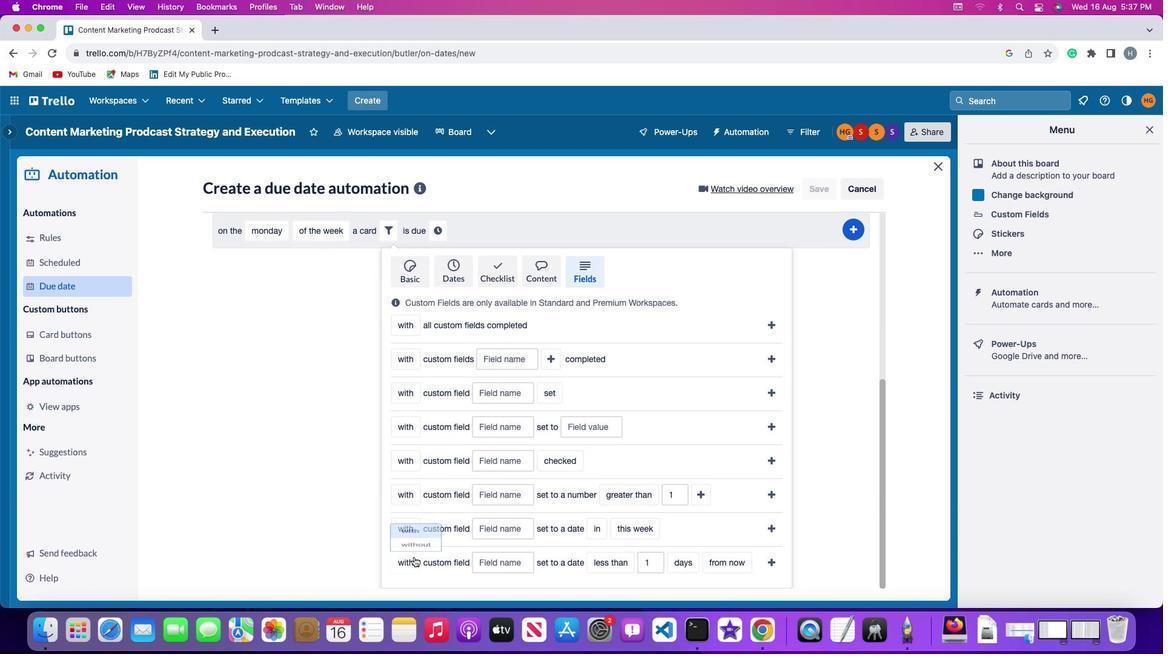 
Action: Mouse pressed left at (413, 556)
Screenshot: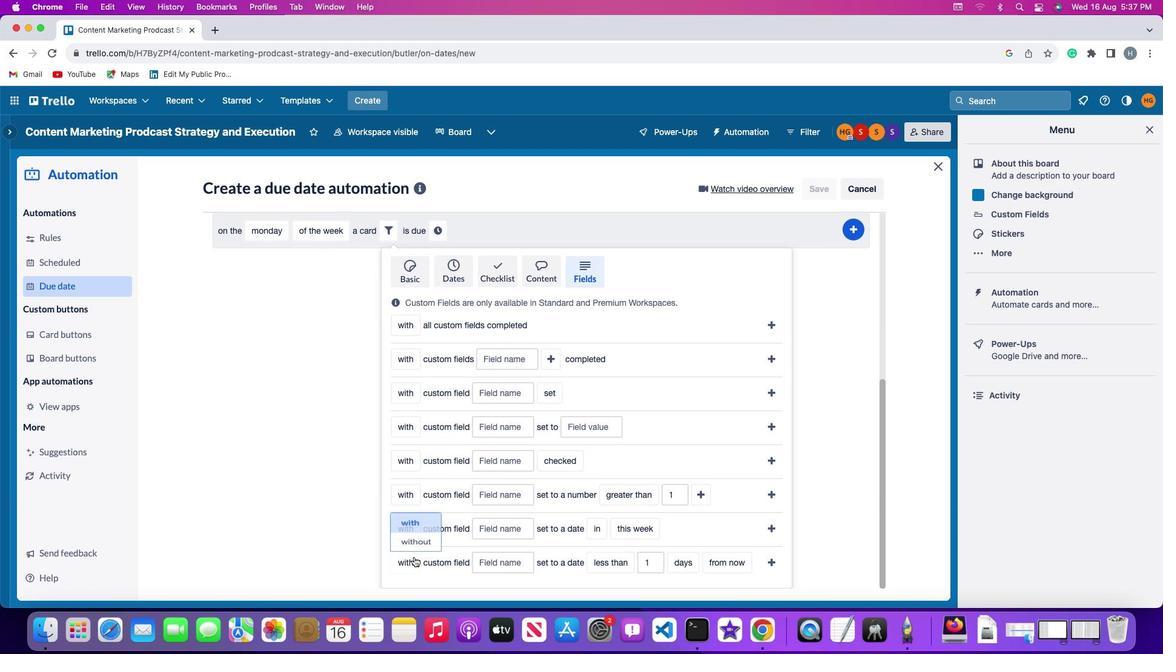 
Action: Mouse moved to (410, 535)
Screenshot: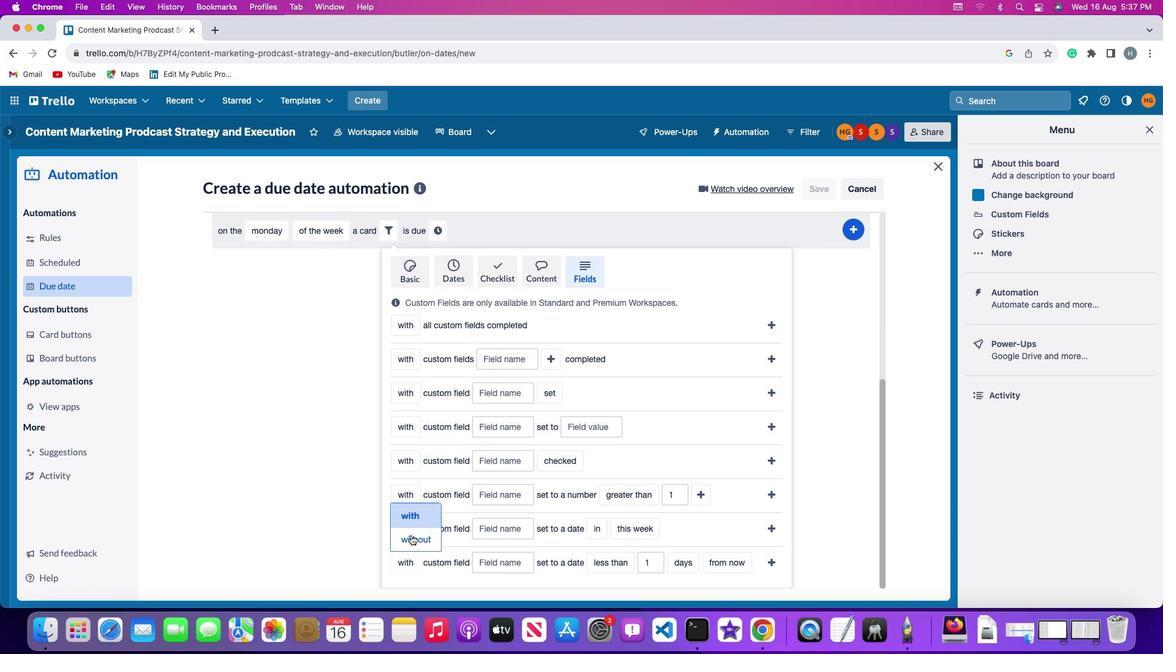 
Action: Mouse pressed left at (410, 535)
Screenshot: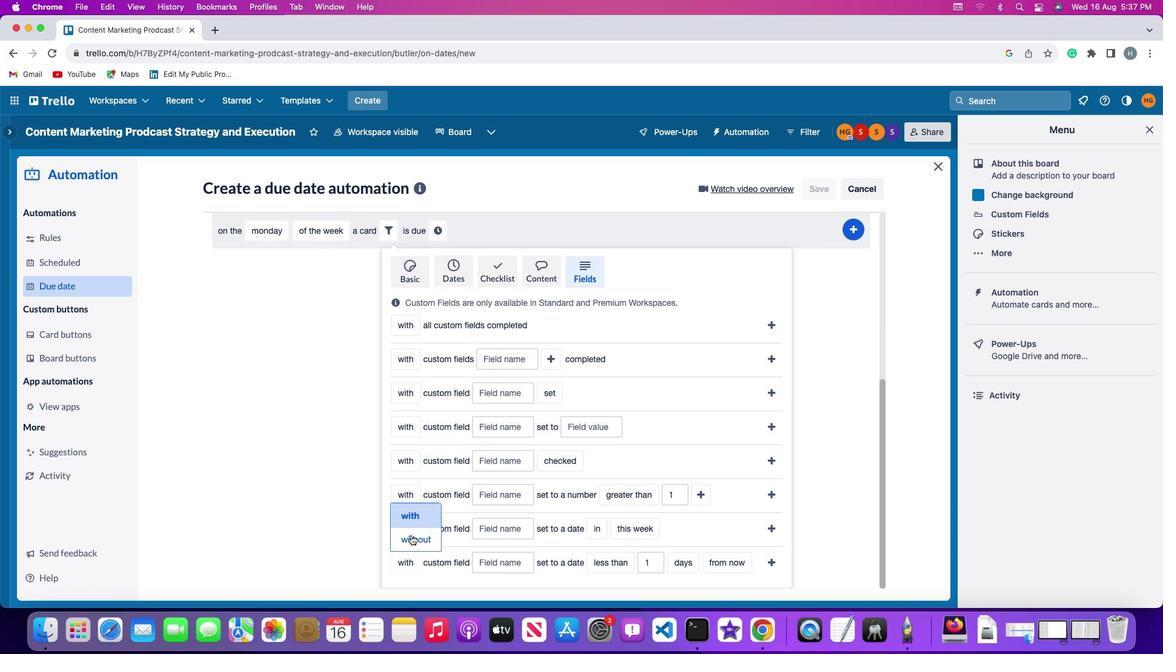 
Action: Mouse moved to (501, 564)
Screenshot: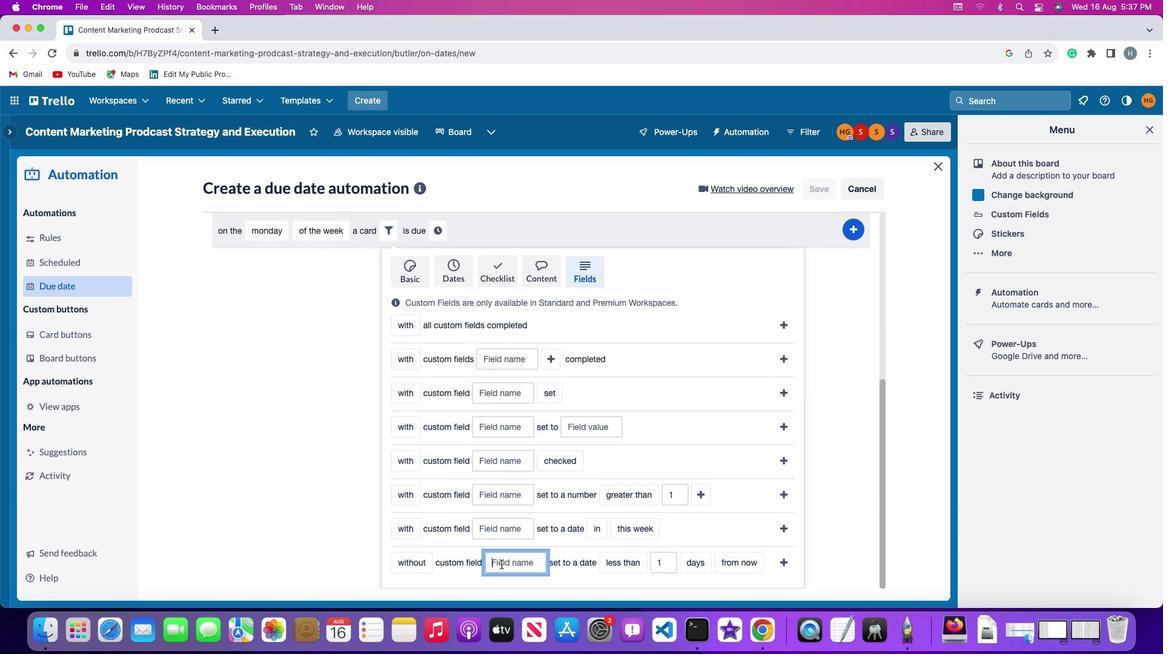
Action: Mouse pressed left at (501, 564)
Screenshot: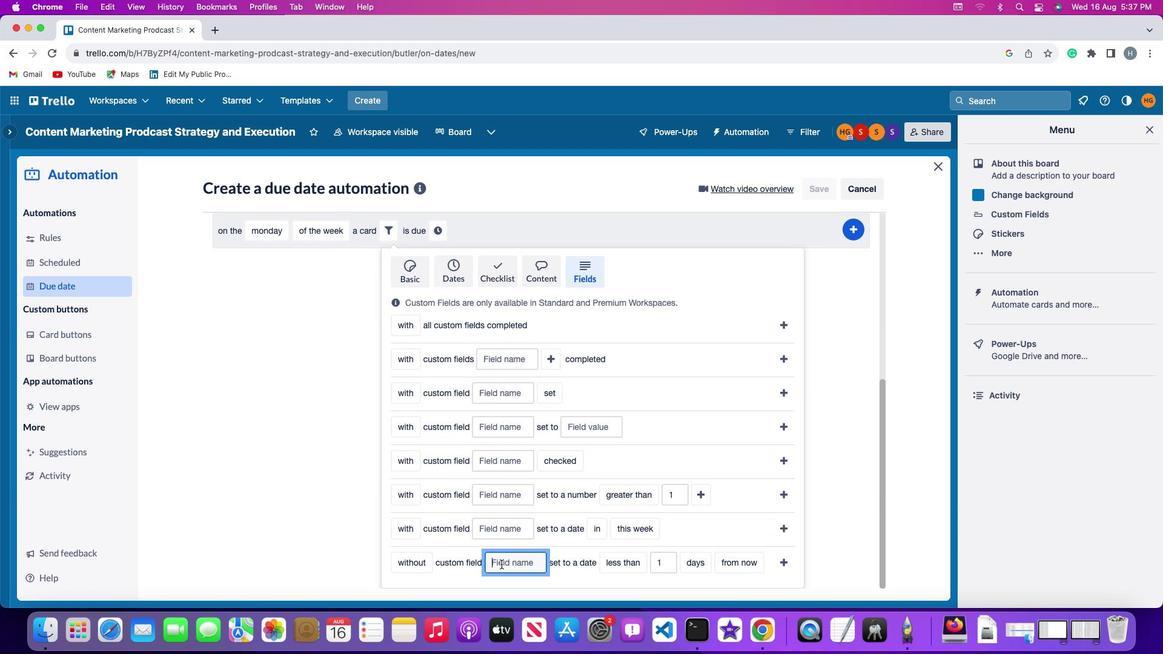 
Action: Mouse moved to (501, 564)
Screenshot: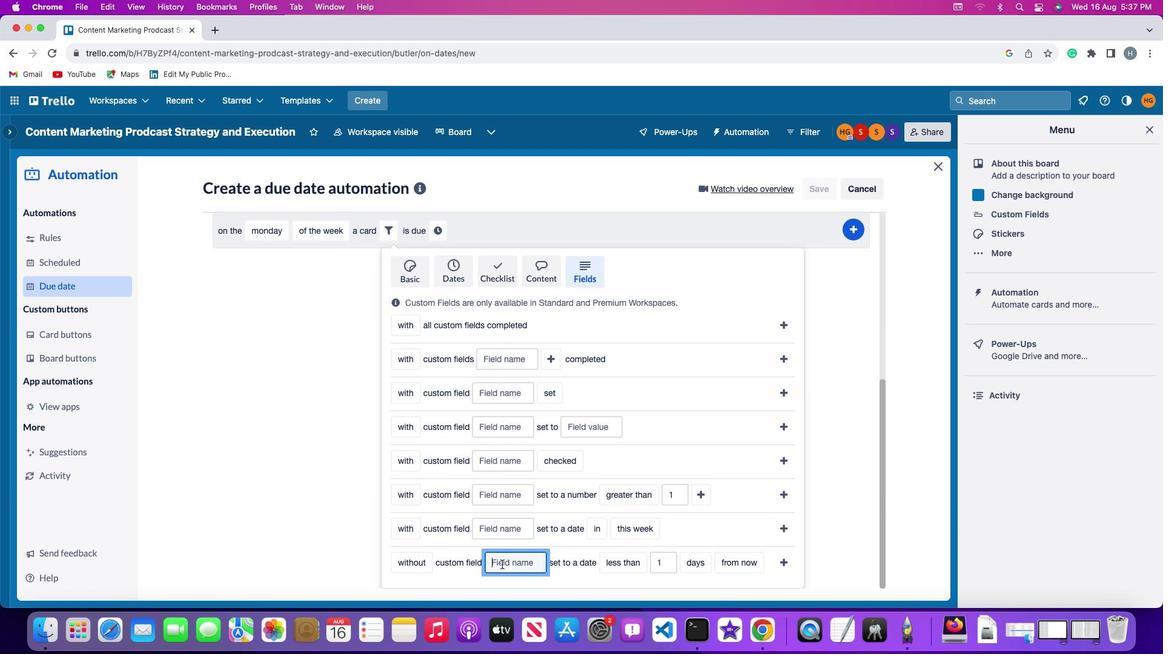 
Action: Key pressed Key.shift'R''e''s''u''m''e'
Screenshot: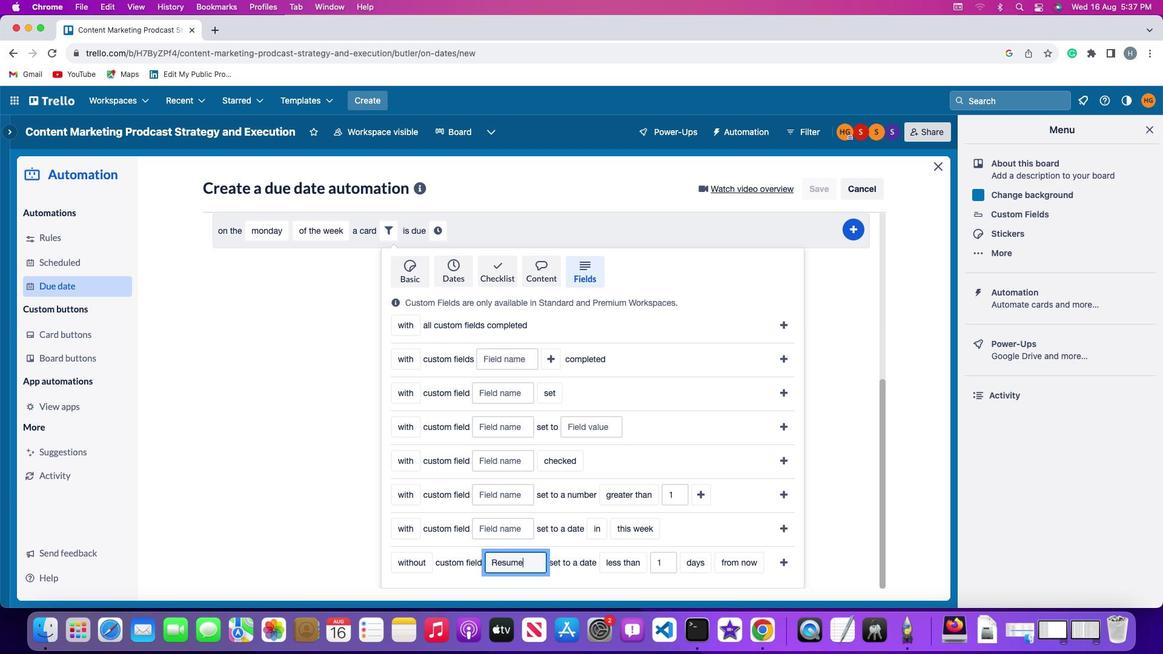 
Action: Mouse moved to (624, 512)
Screenshot: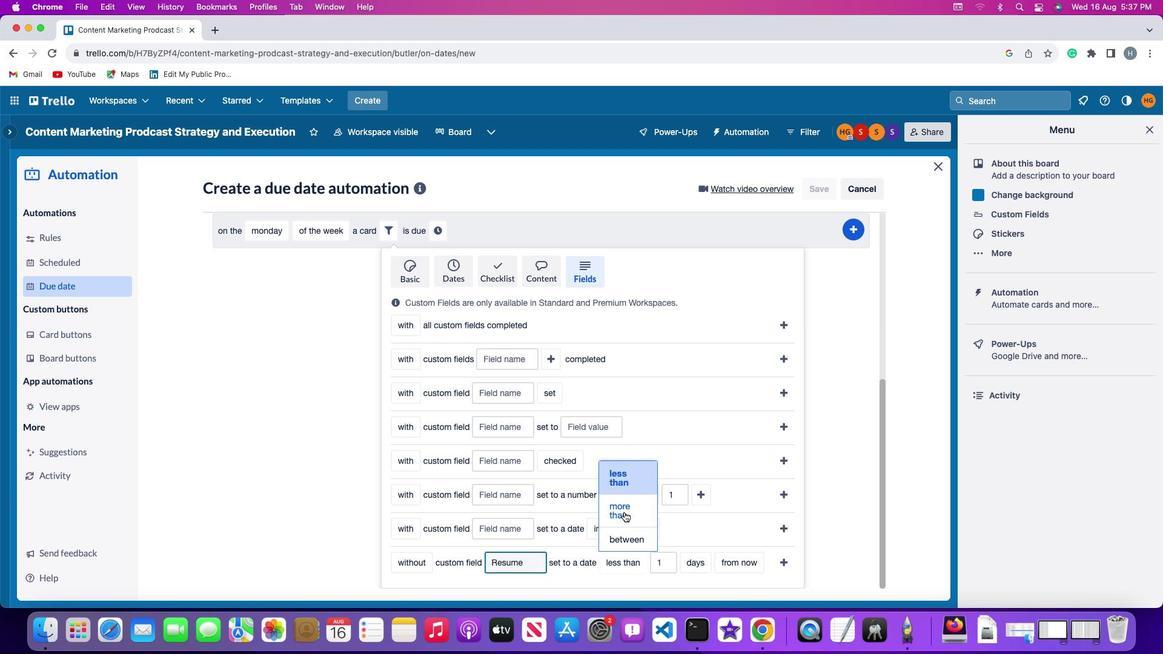 
Action: Mouse pressed left at (624, 512)
Screenshot: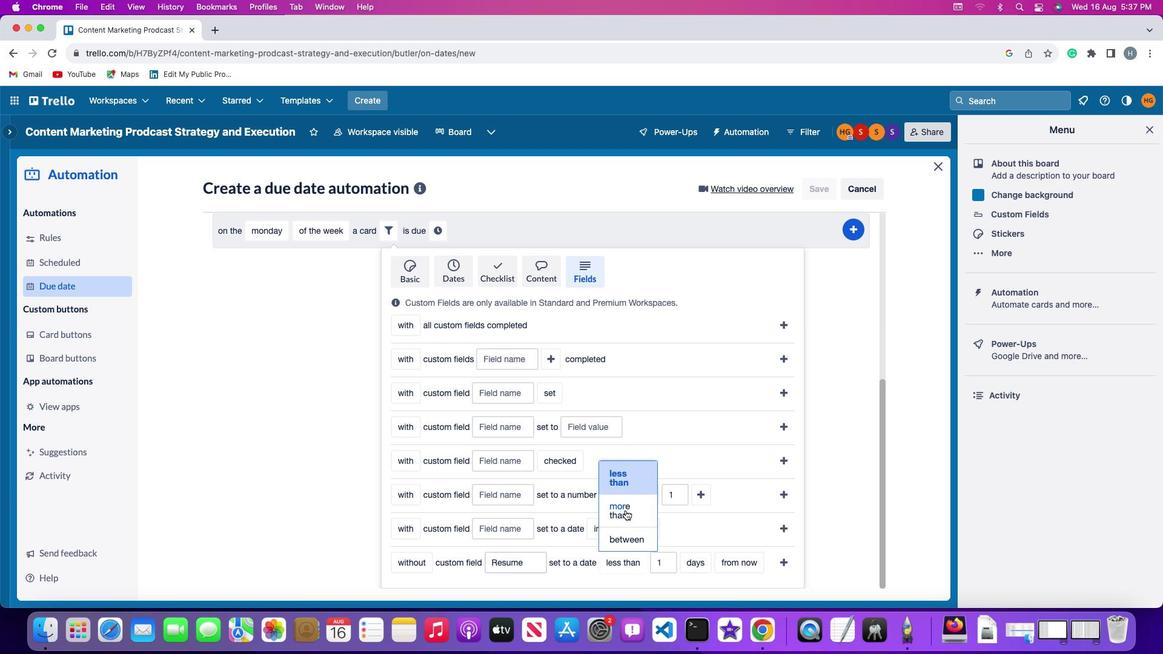 
Action: Mouse moved to (672, 564)
Screenshot: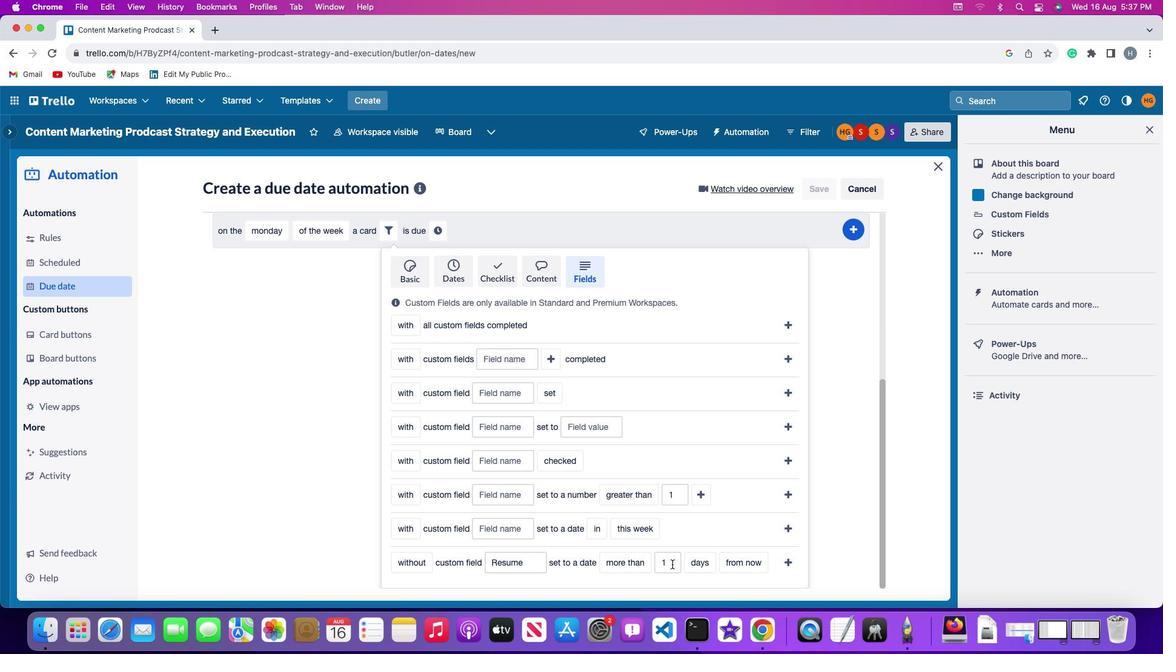 
Action: Mouse pressed left at (672, 564)
Screenshot: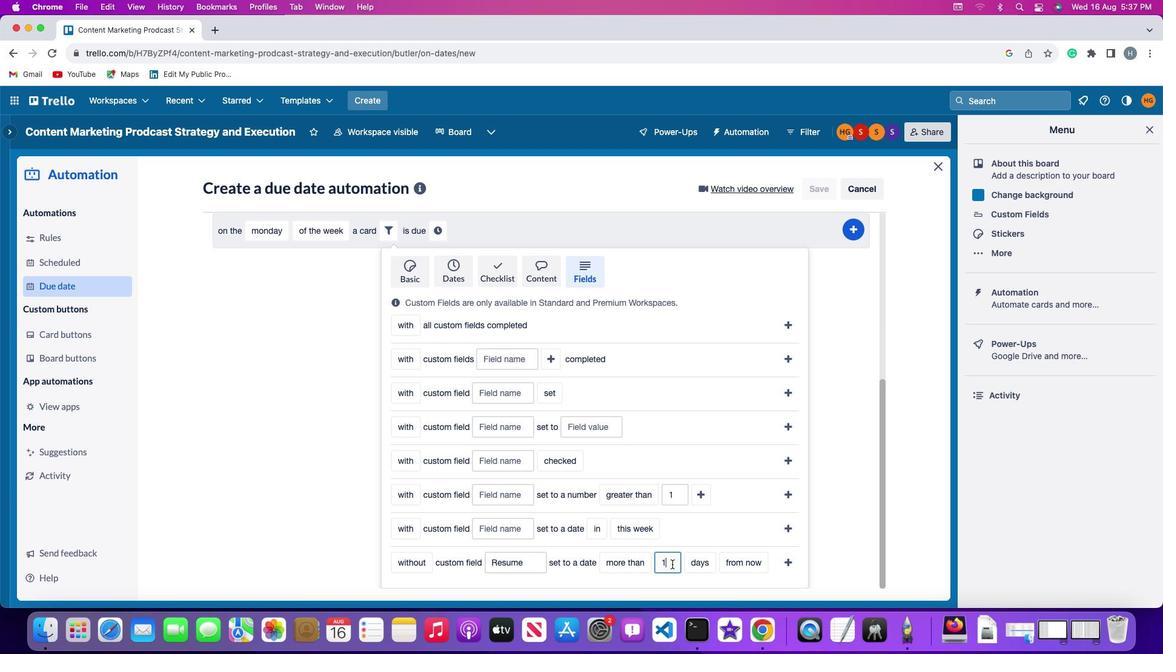 
Action: Key pressed Key.backspace'1'
Screenshot: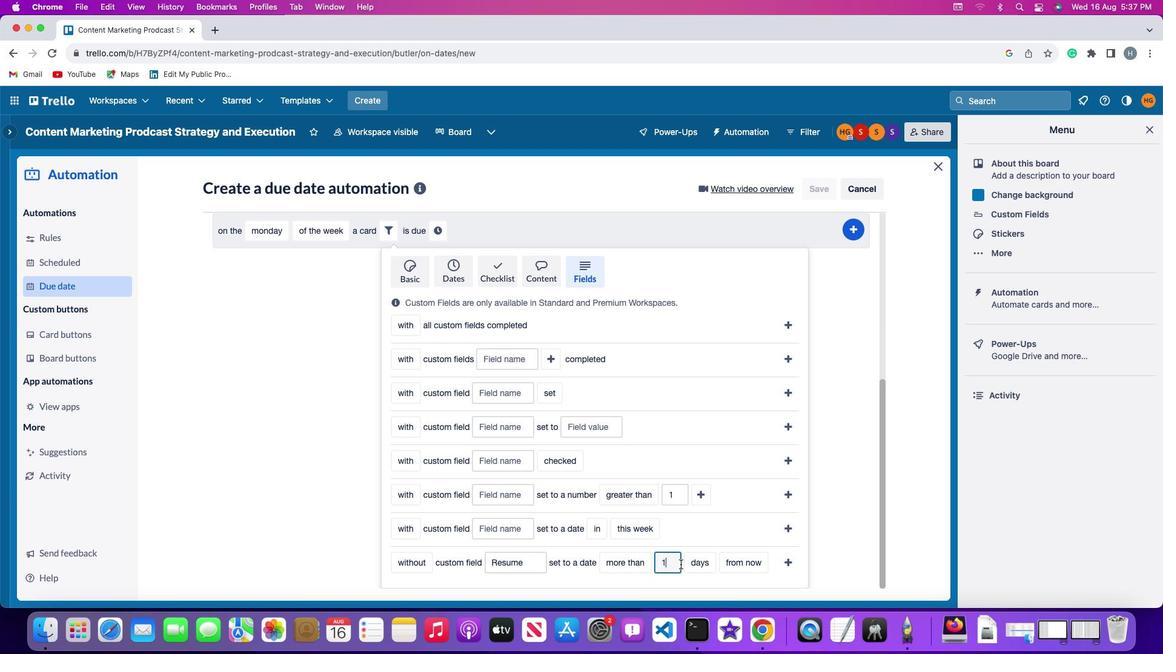 
Action: Mouse moved to (699, 560)
Screenshot: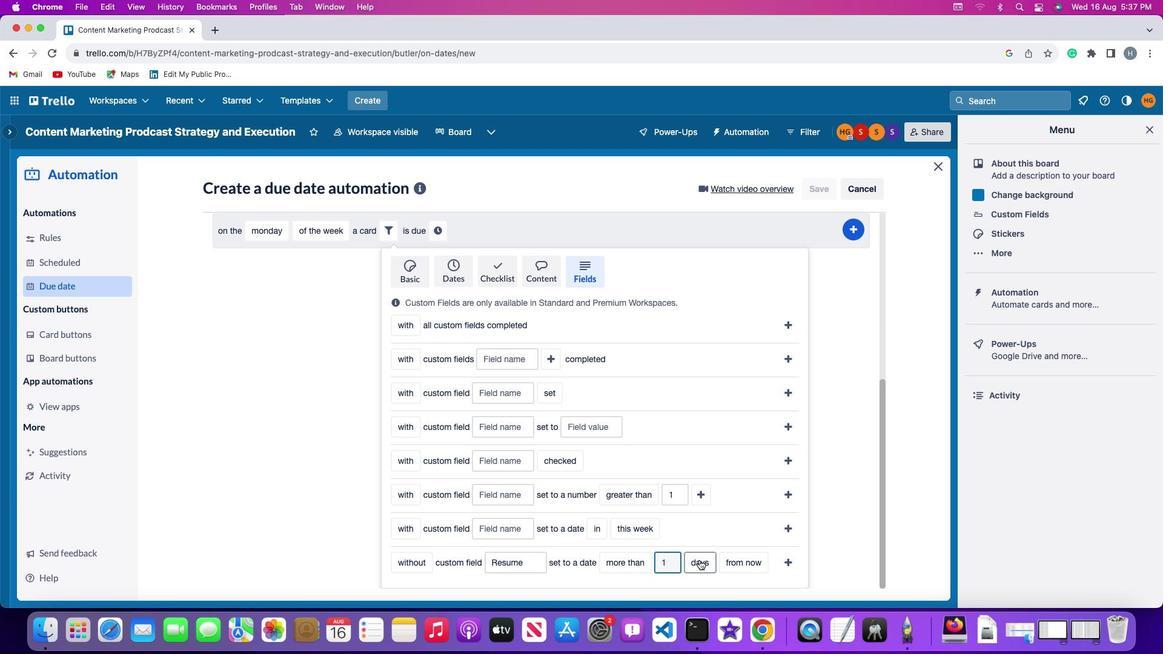 
Action: Mouse pressed left at (699, 560)
Screenshot: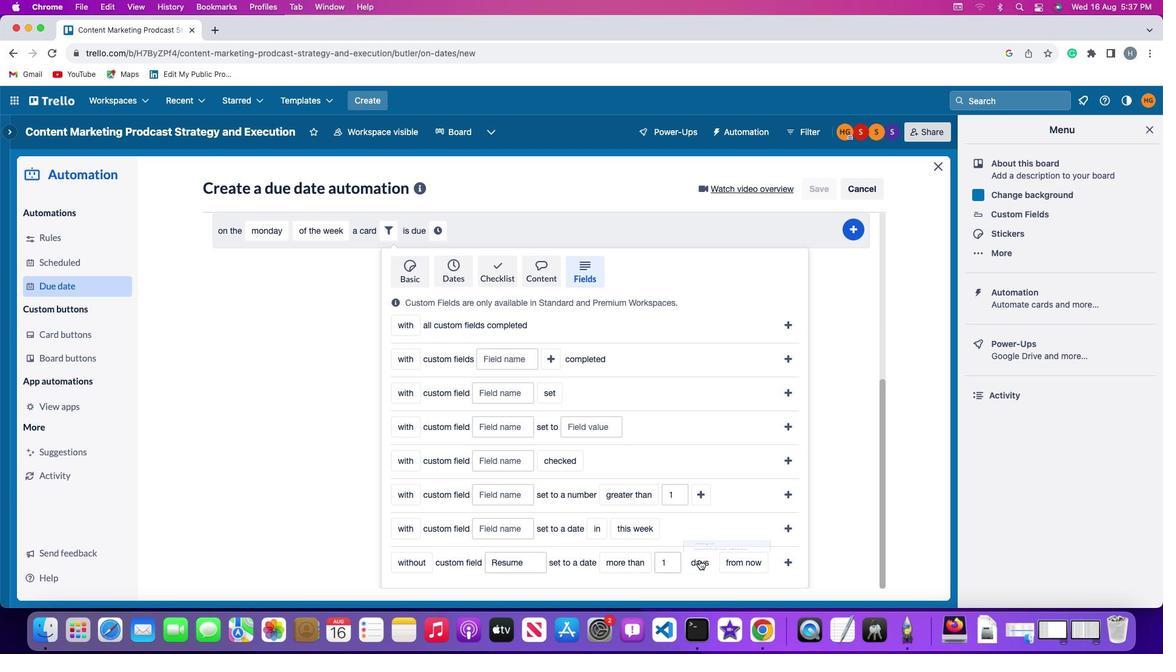 
Action: Mouse moved to (704, 541)
Screenshot: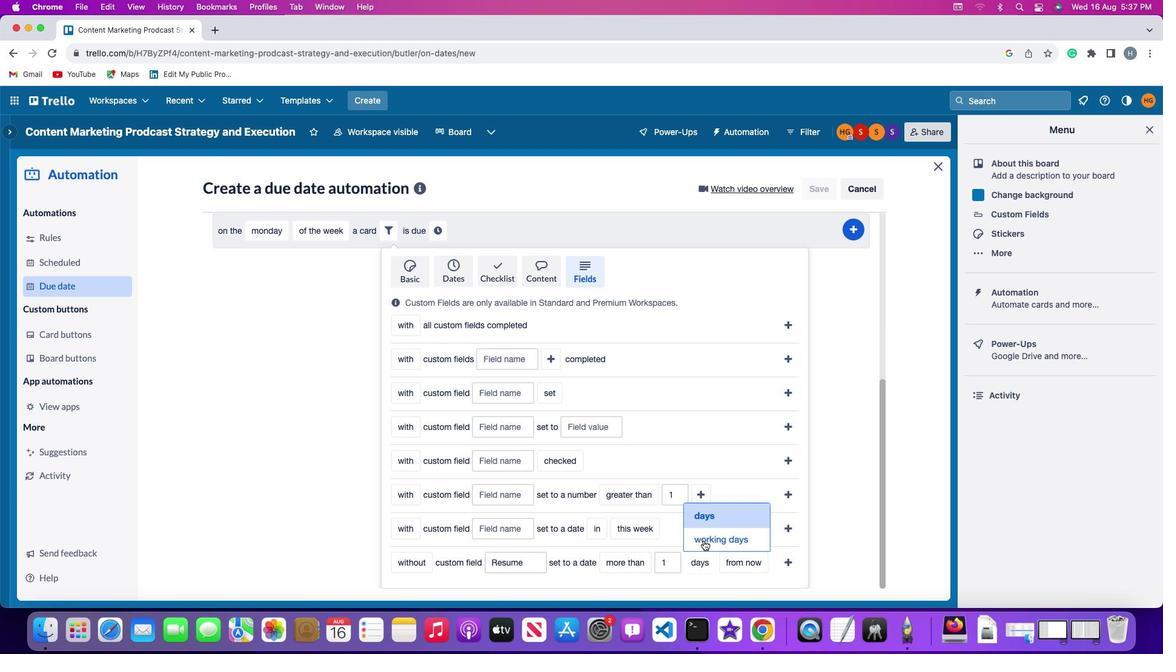 
Action: Mouse pressed left at (704, 541)
Screenshot: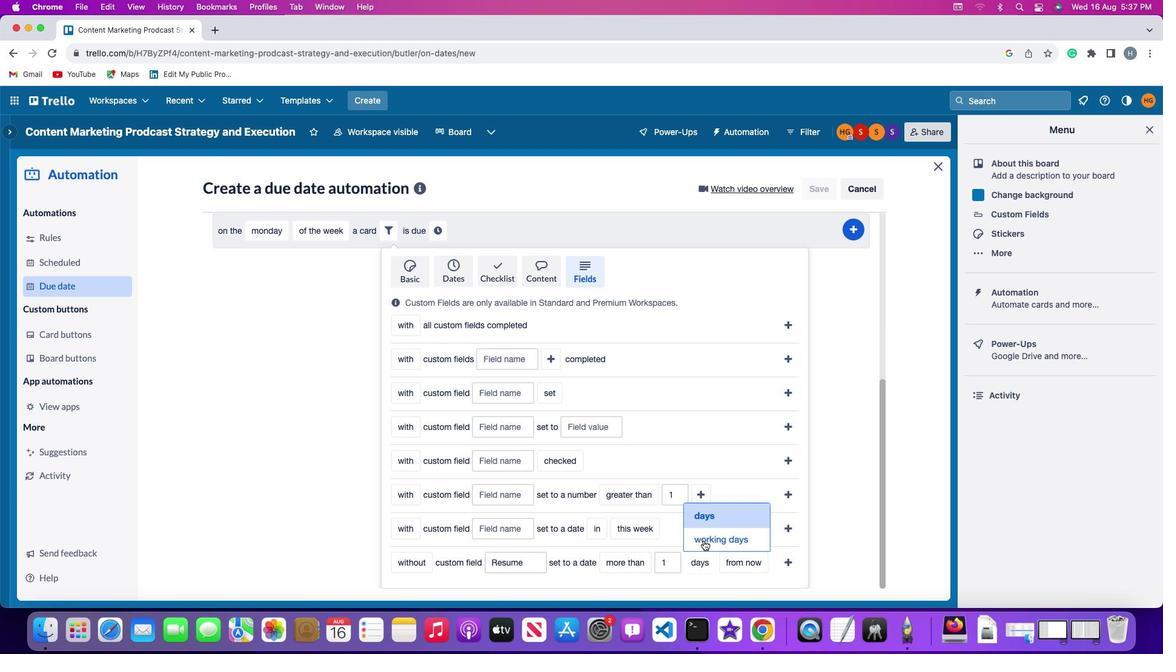 
Action: Mouse moved to (766, 558)
Screenshot: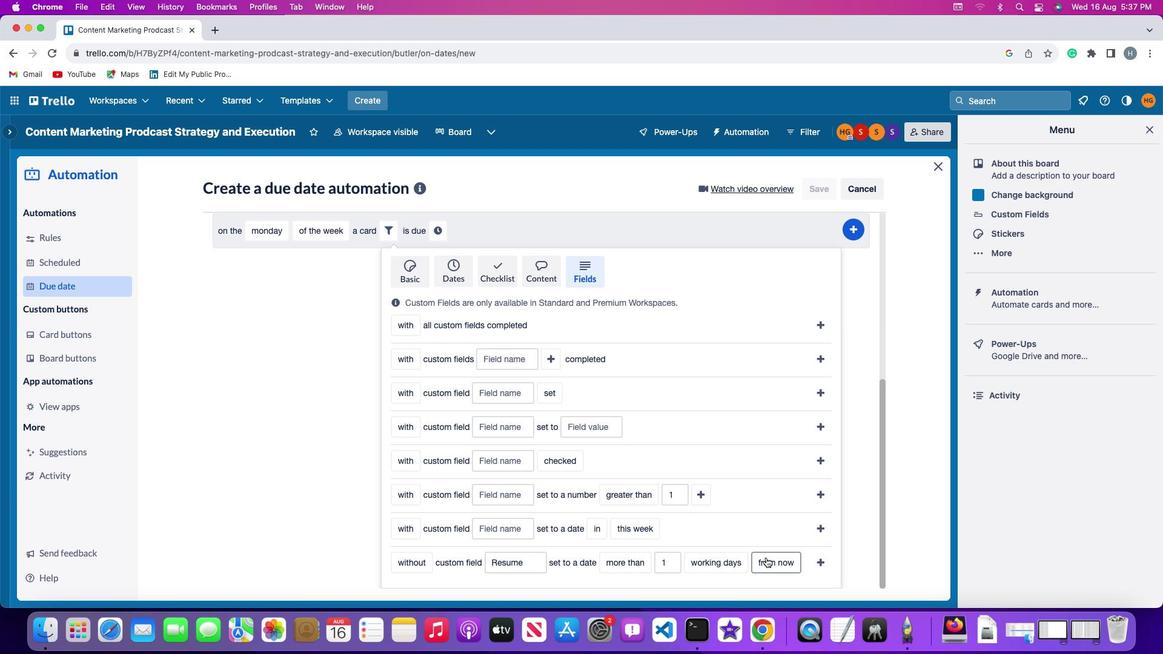 
Action: Mouse pressed left at (766, 558)
Screenshot: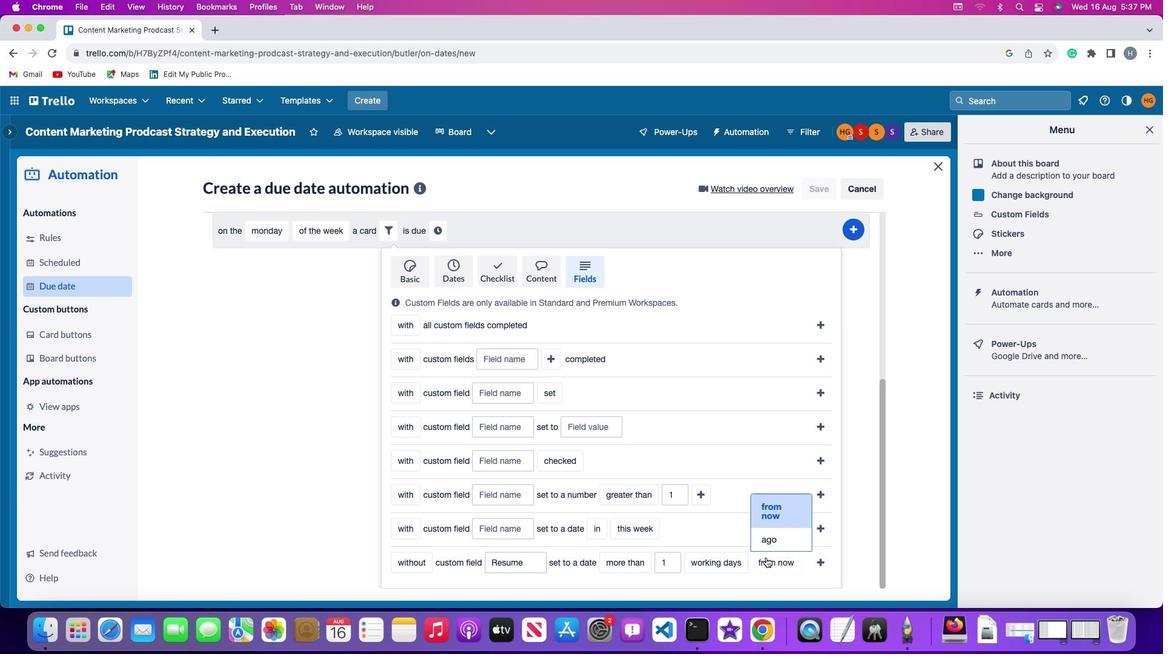 
Action: Mouse moved to (773, 536)
Screenshot: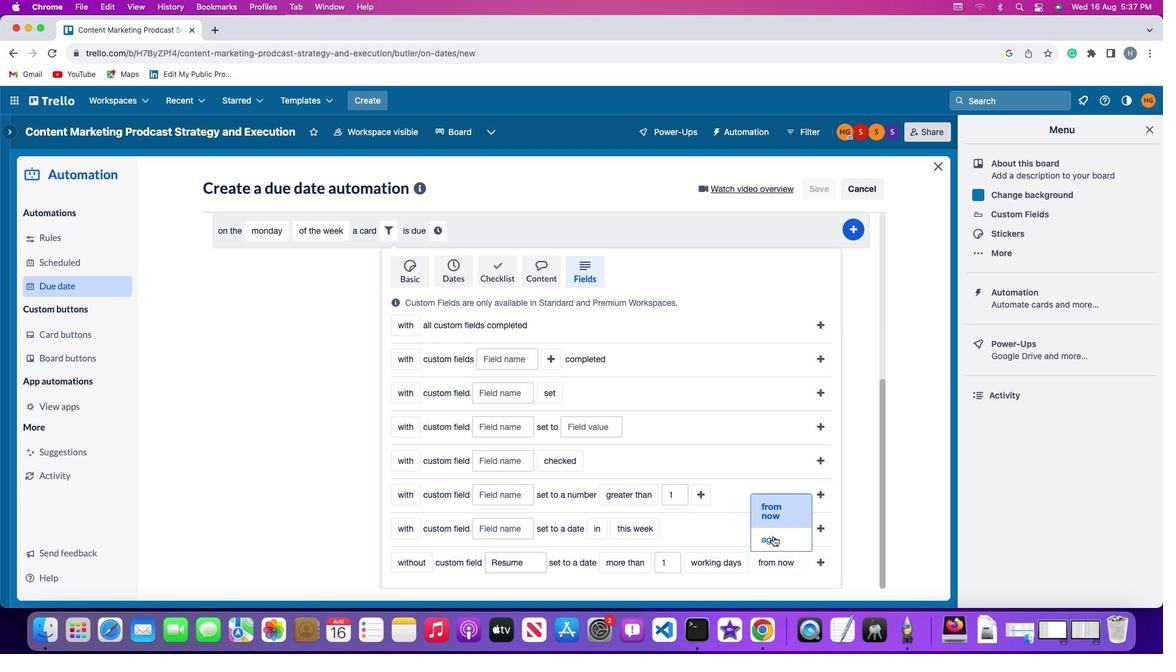 
Action: Mouse pressed left at (773, 536)
Screenshot: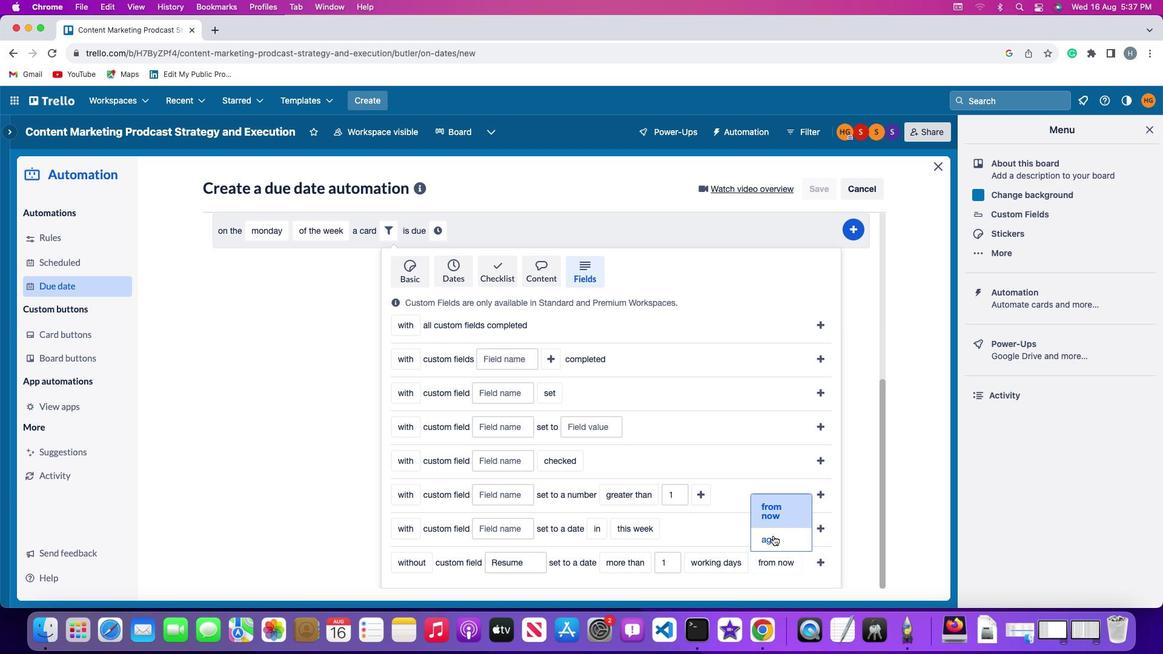 
Action: Mouse moved to (800, 558)
Screenshot: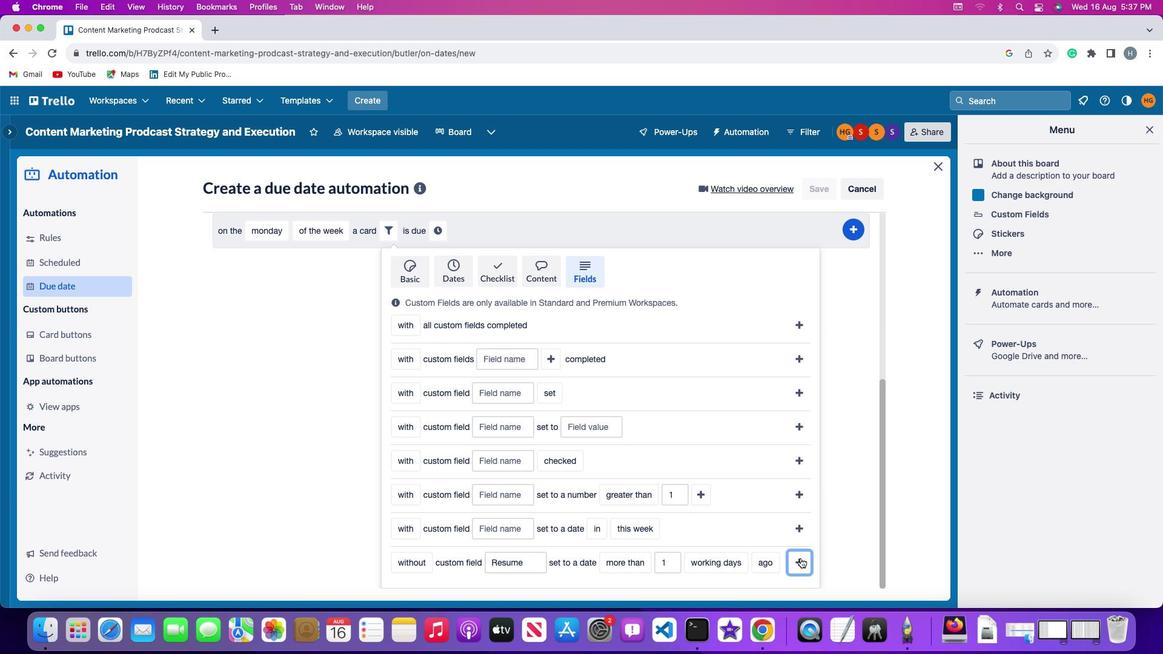 
Action: Mouse pressed left at (800, 558)
Screenshot: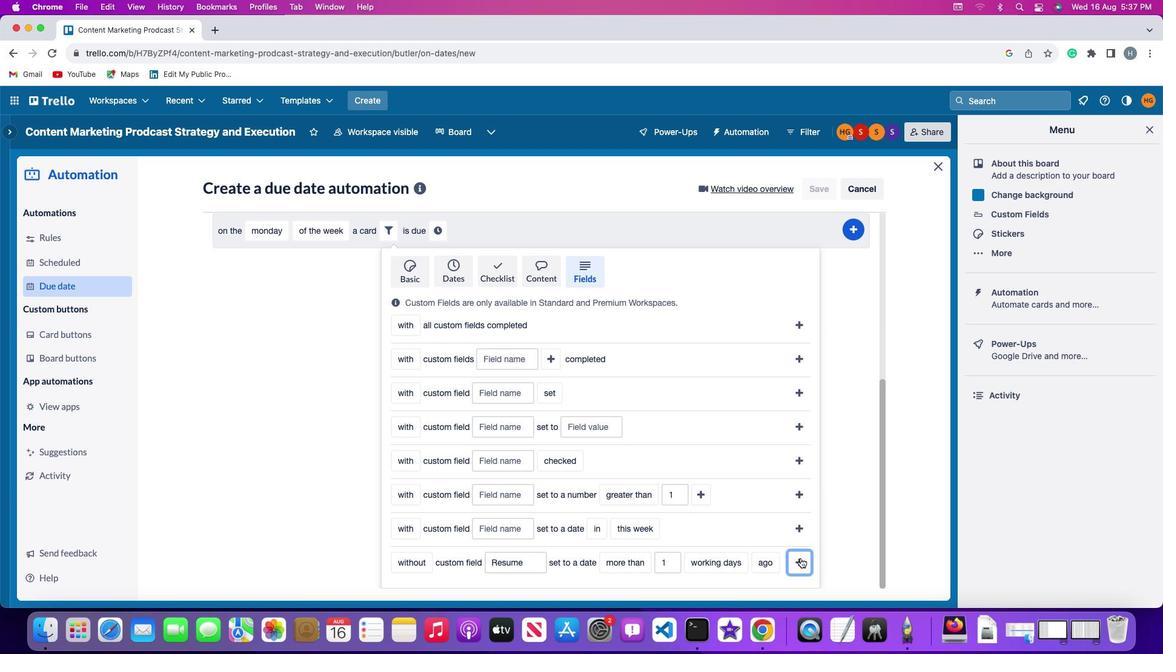
Action: Mouse moved to (764, 525)
Screenshot: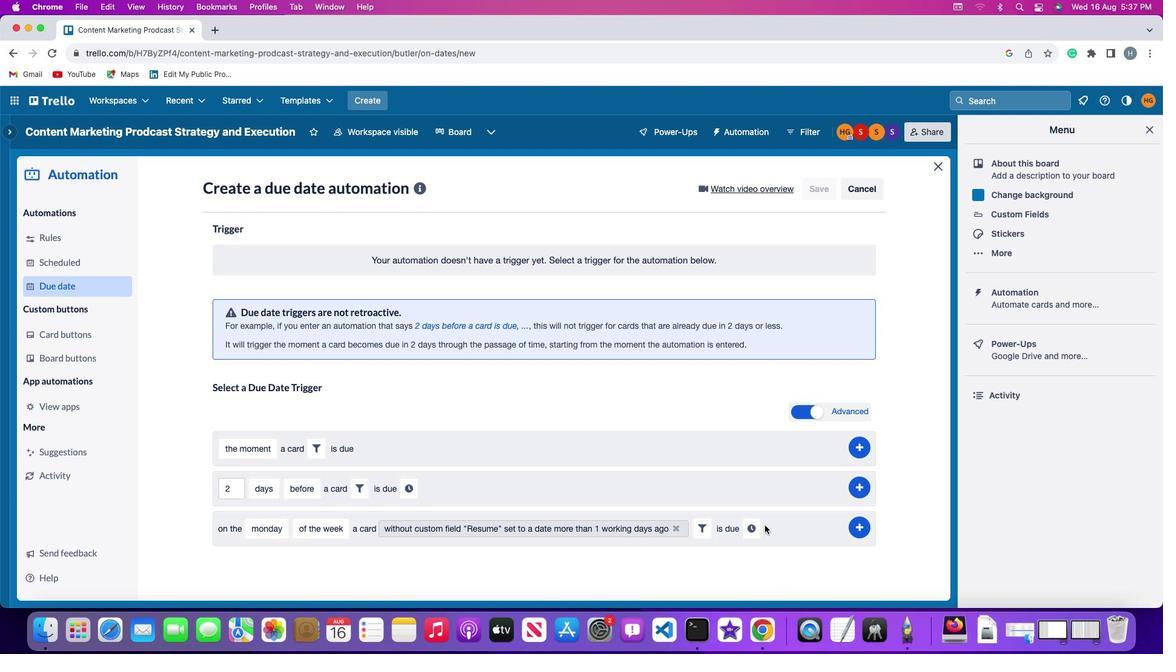 
Action: Mouse pressed left at (764, 525)
Screenshot: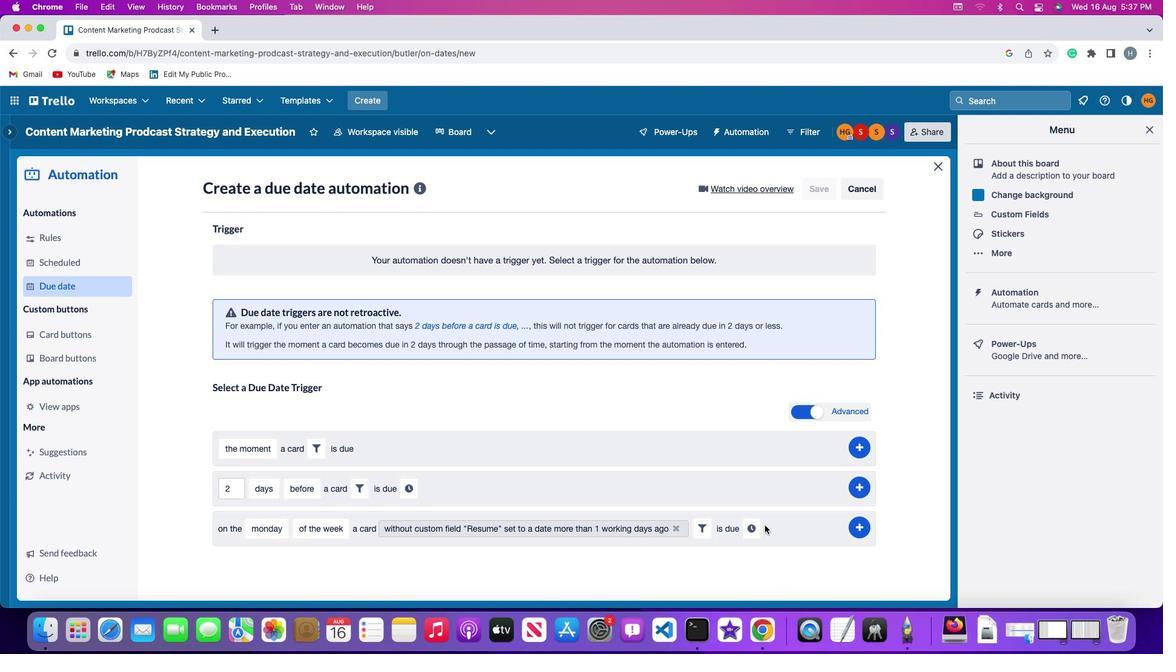 
Action: Mouse moved to (753, 526)
Screenshot: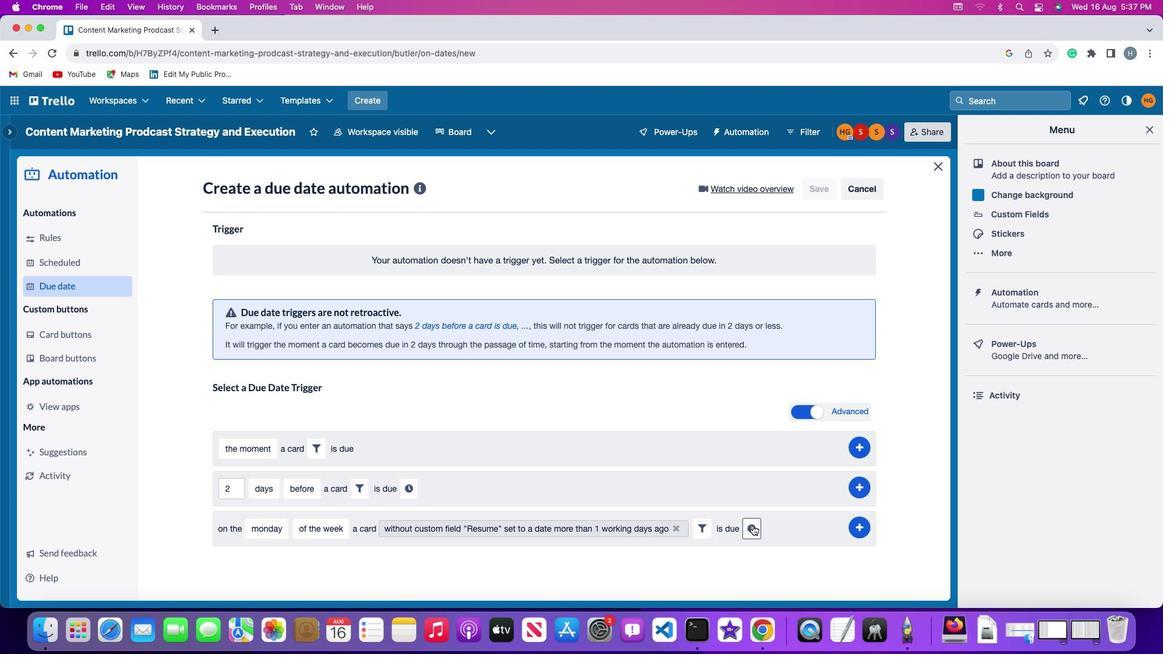 
Action: Mouse pressed left at (753, 526)
Screenshot: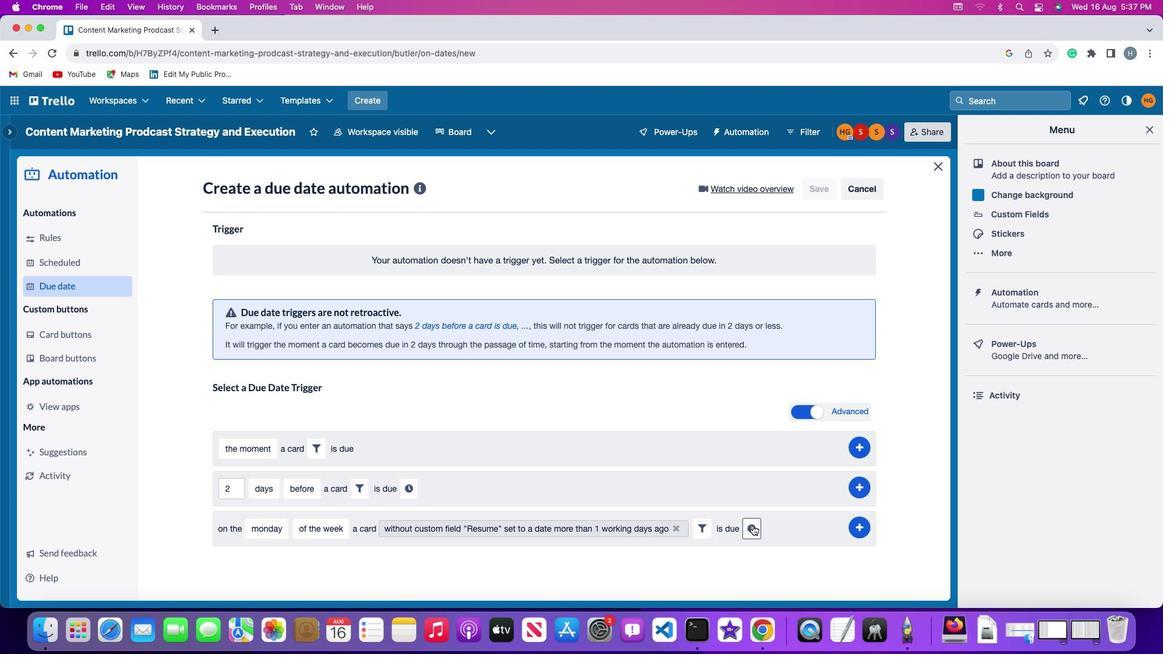 
Action: Mouse moved to (243, 556)
Screenshot: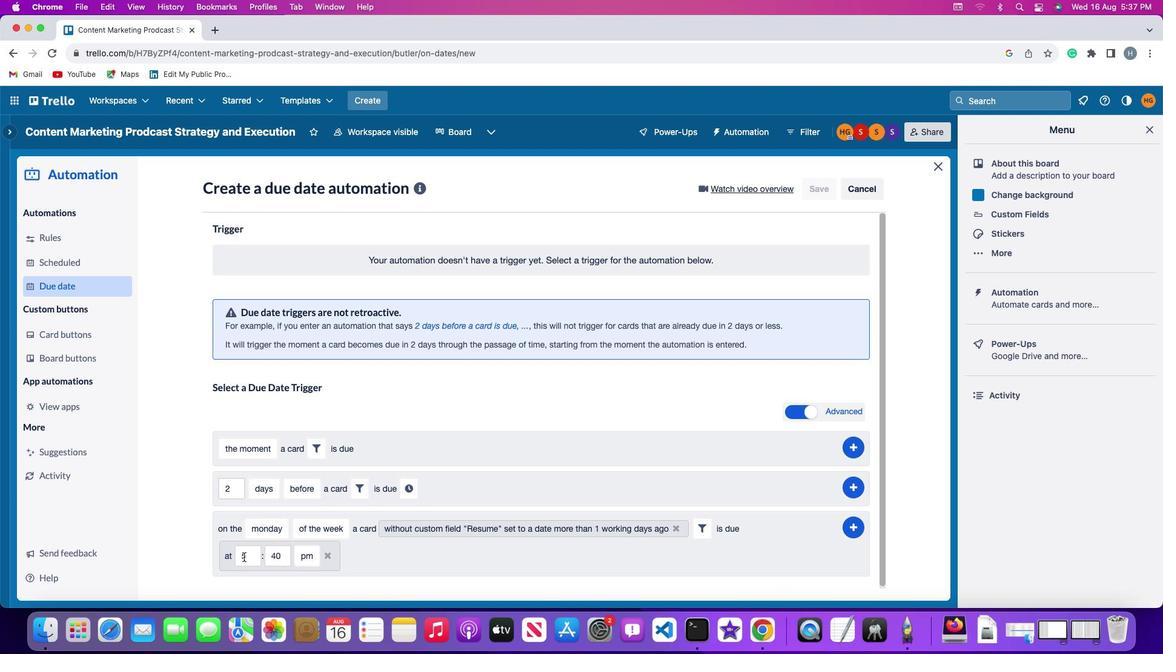 
Action: Mouse pressed left at (243, 556)
Screenshot: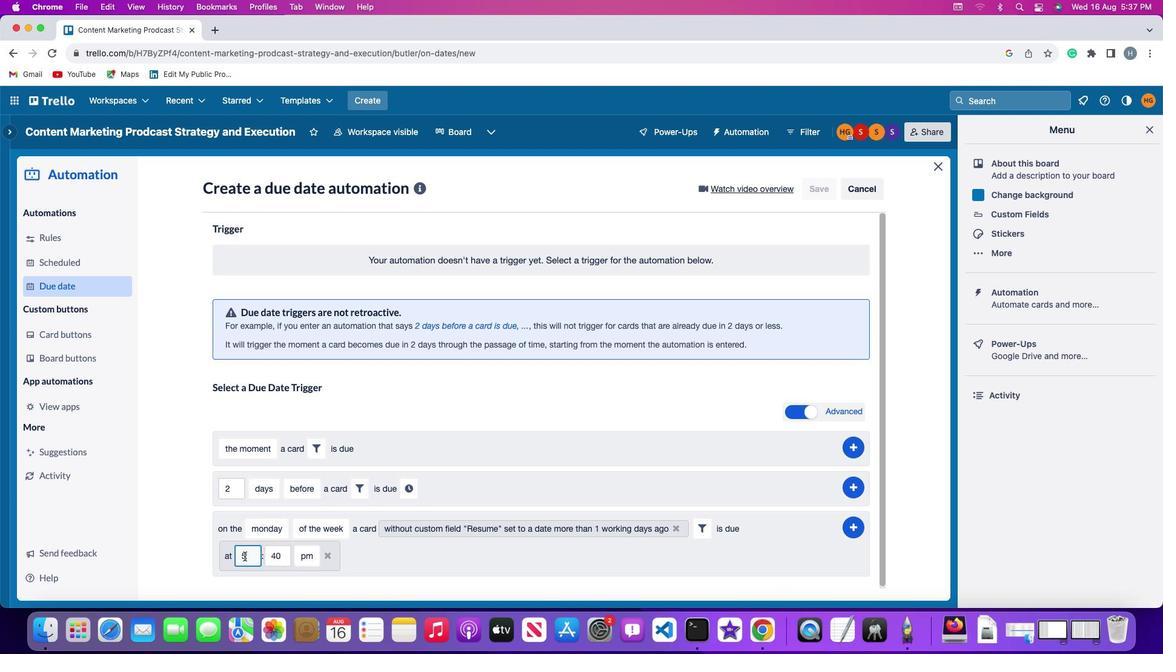 
Action: Mouse moved to (252, 555)
Screenshot: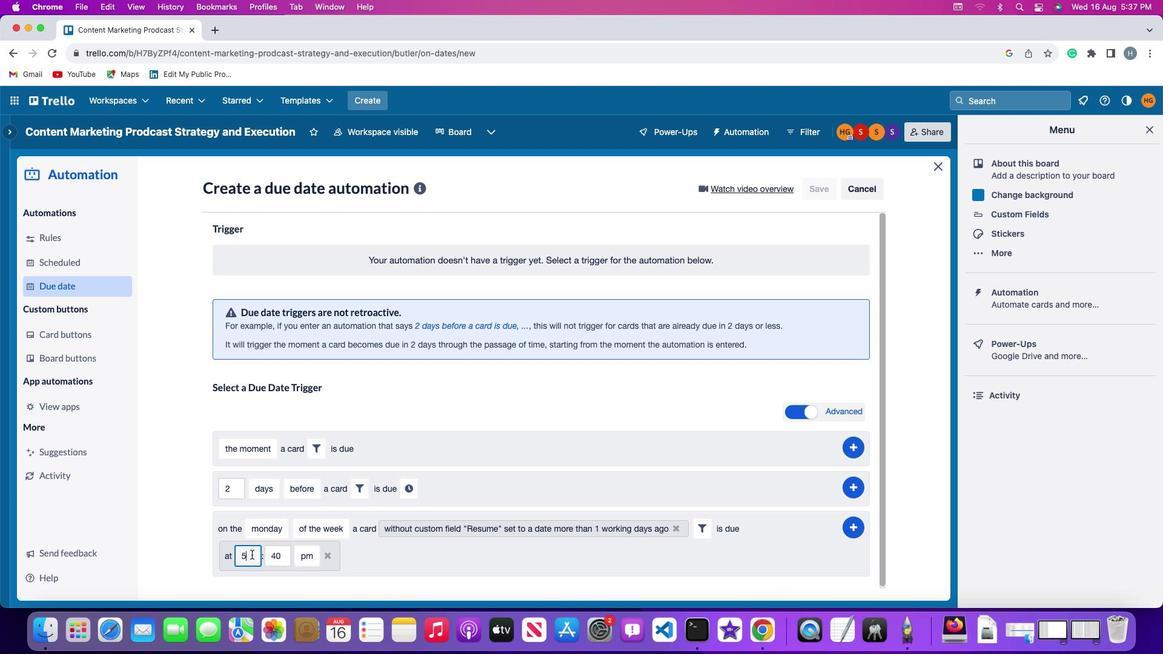 
Action: Key pressed Key.backspace
Screenshot: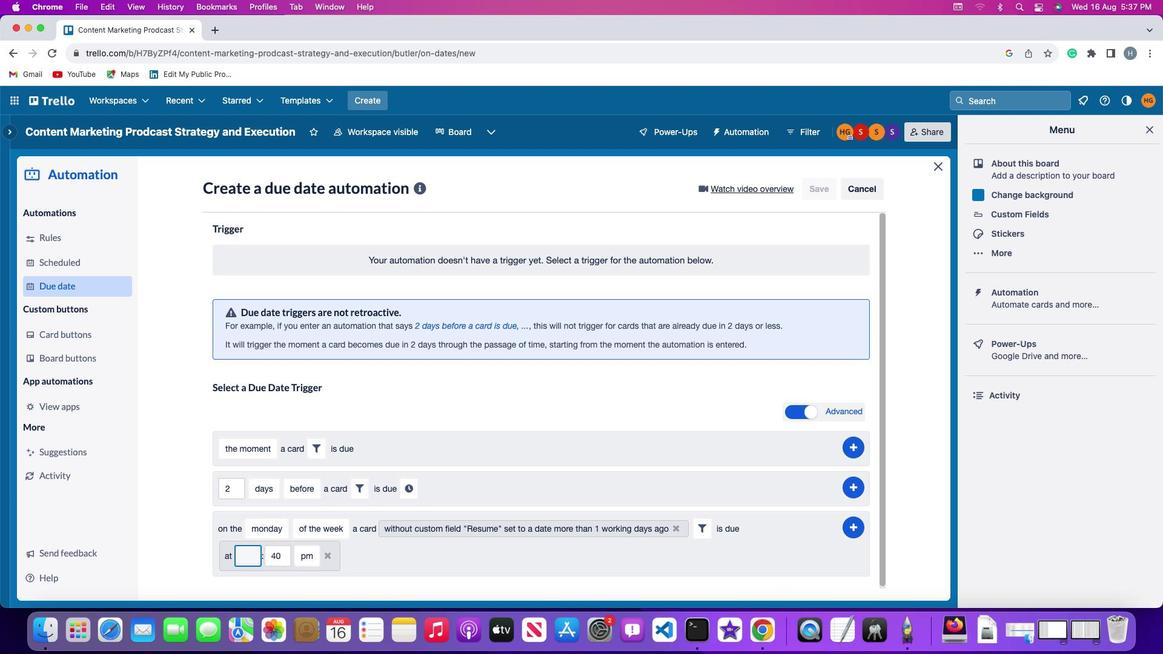 
Action: Mouse moved to (252, 553)
Screenshot: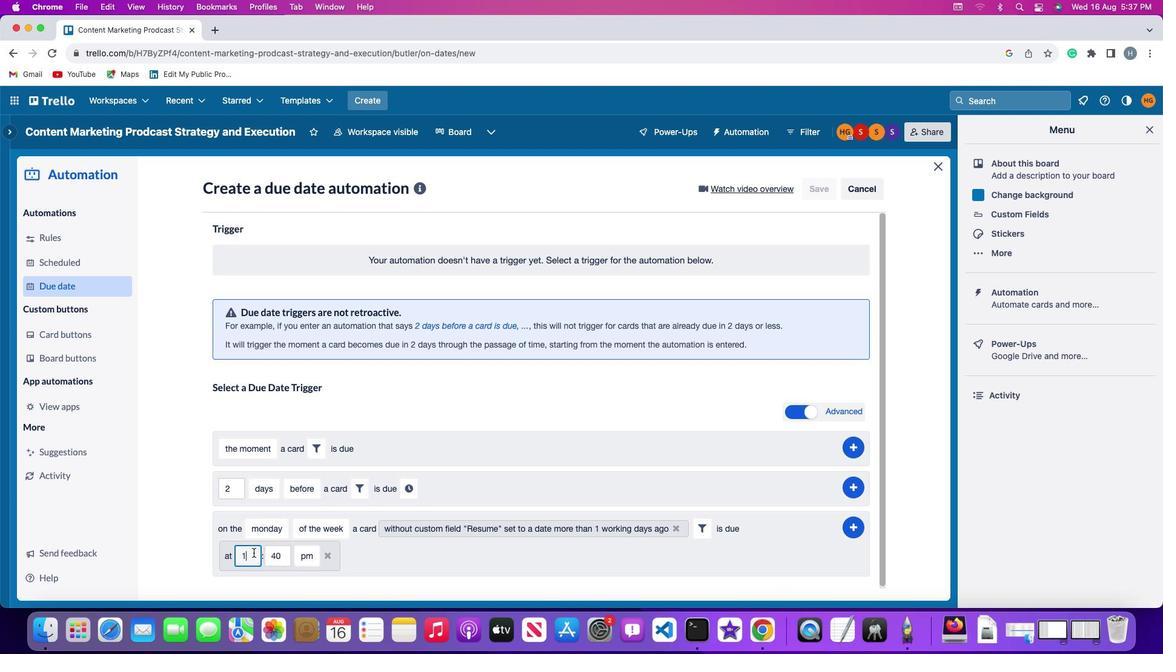 
Action: Key pressed '1'
Screenshot: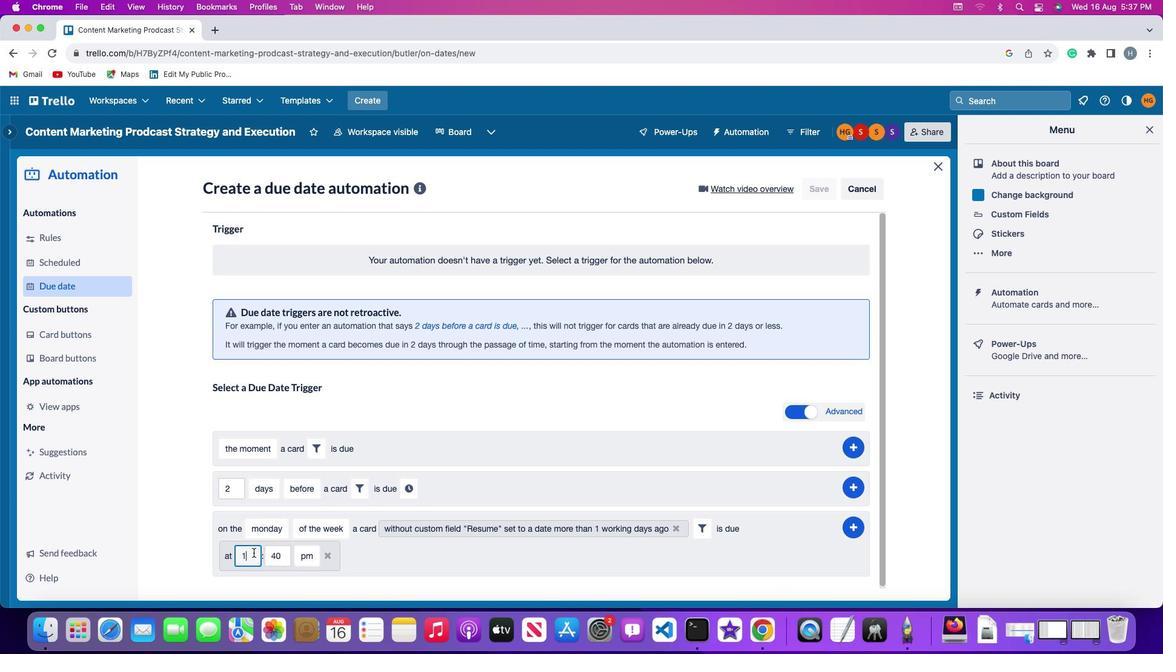 
Action: Mouse moved to (253, 552)
Screenshot: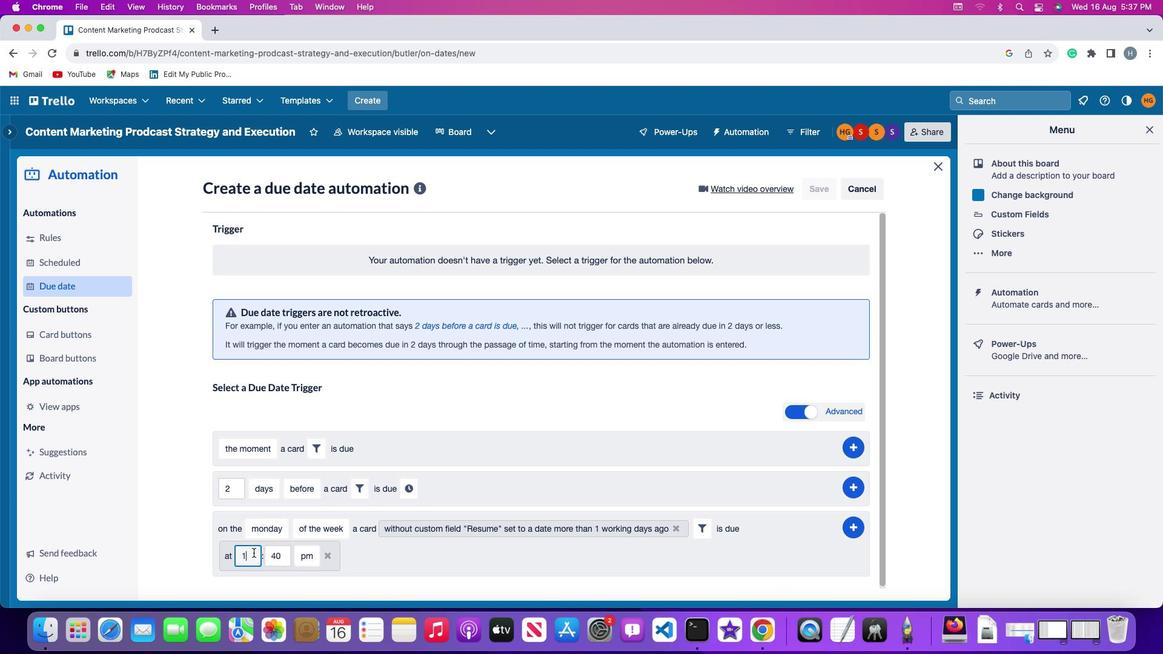 
Action: Key pressed '1'
Screenshot: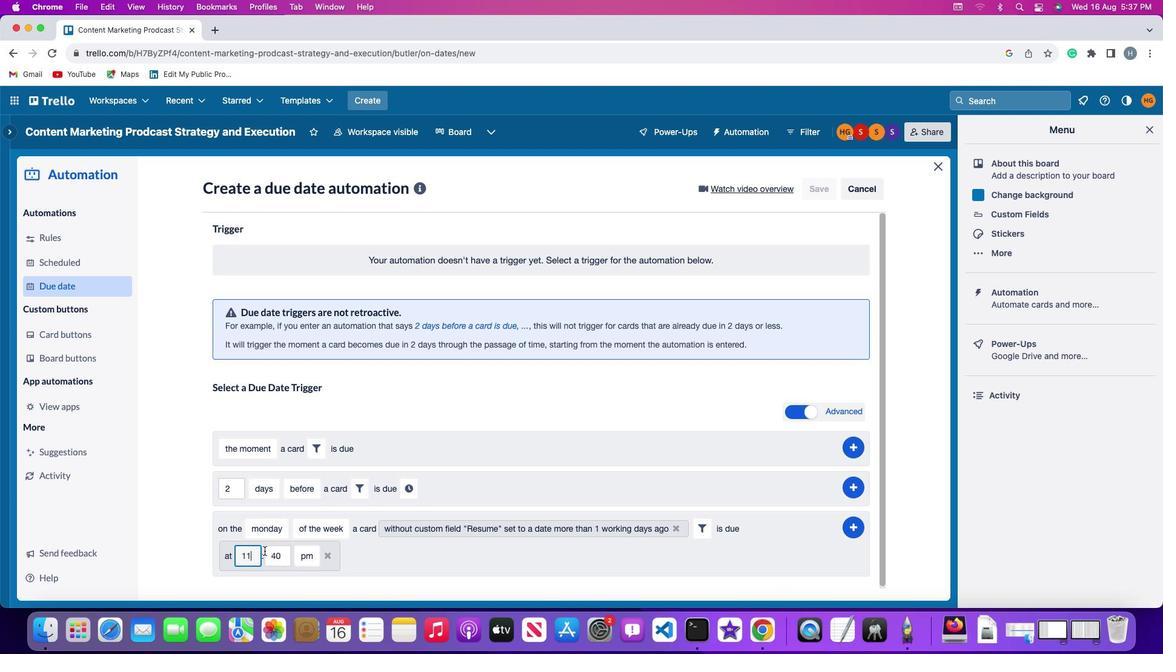 
Action: Mouse moved to (286, 553)
Screenshot: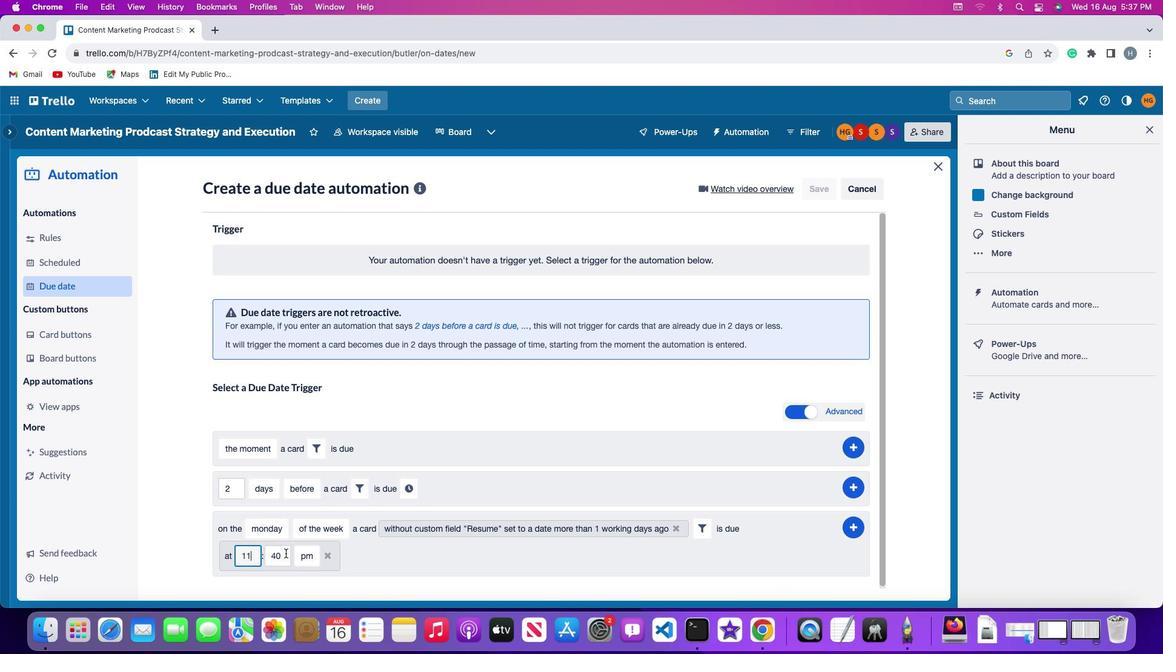 
Action: Mouse pressed left at (286, 553)
Screenshot: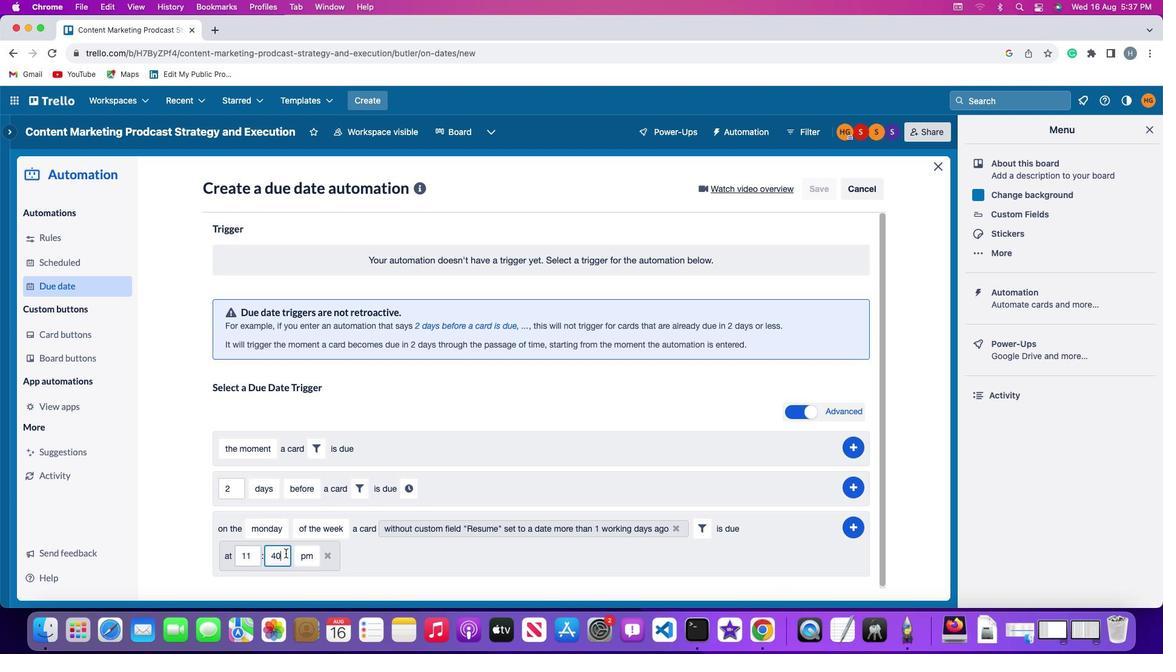 
Action: Key pressed Key.backspaceKey.backspace'0''0'
Screenshot: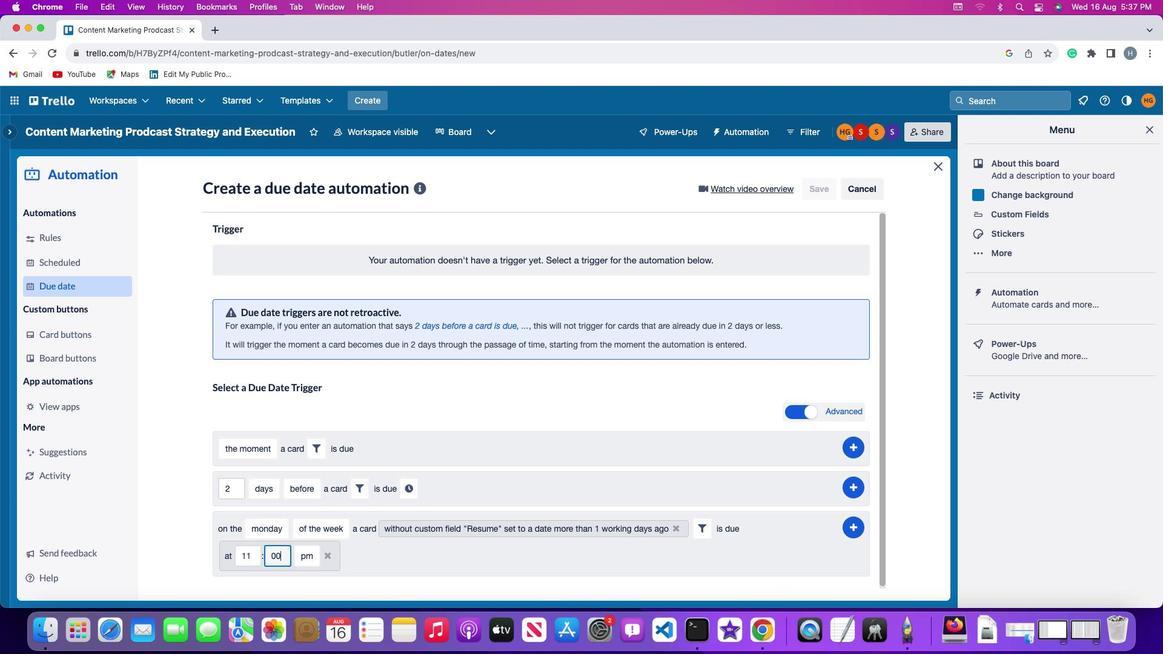 
Action: Mouse moved to (308, 554)
Screenshot: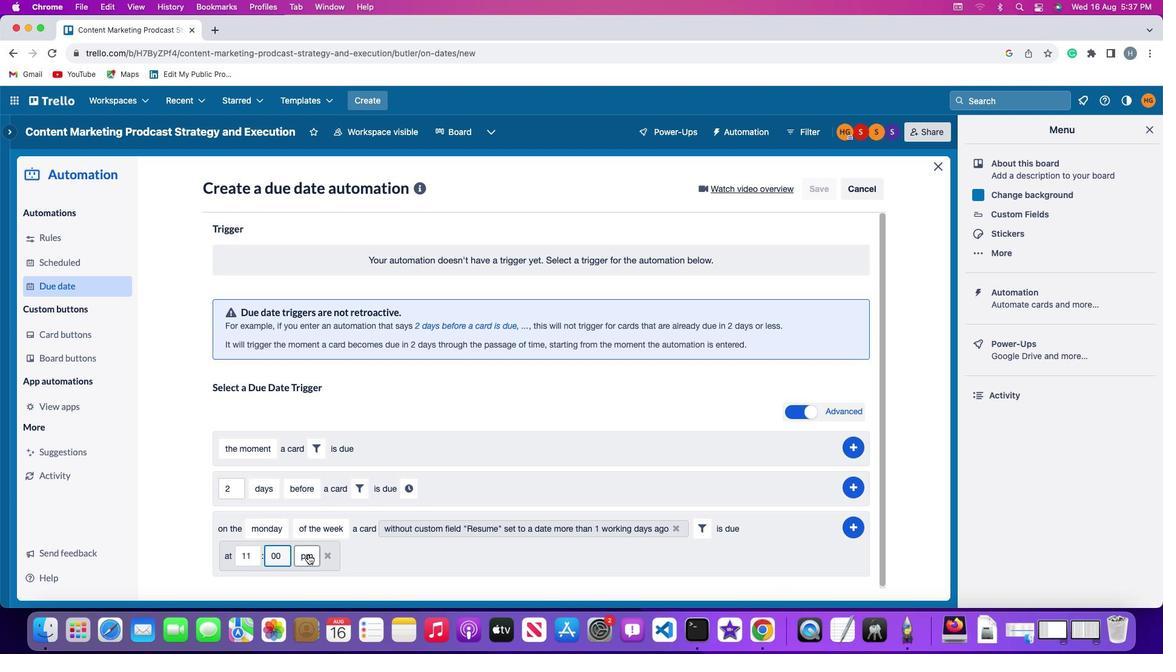 
Action: Mouse pressed left at (308, 554)
Screenshot: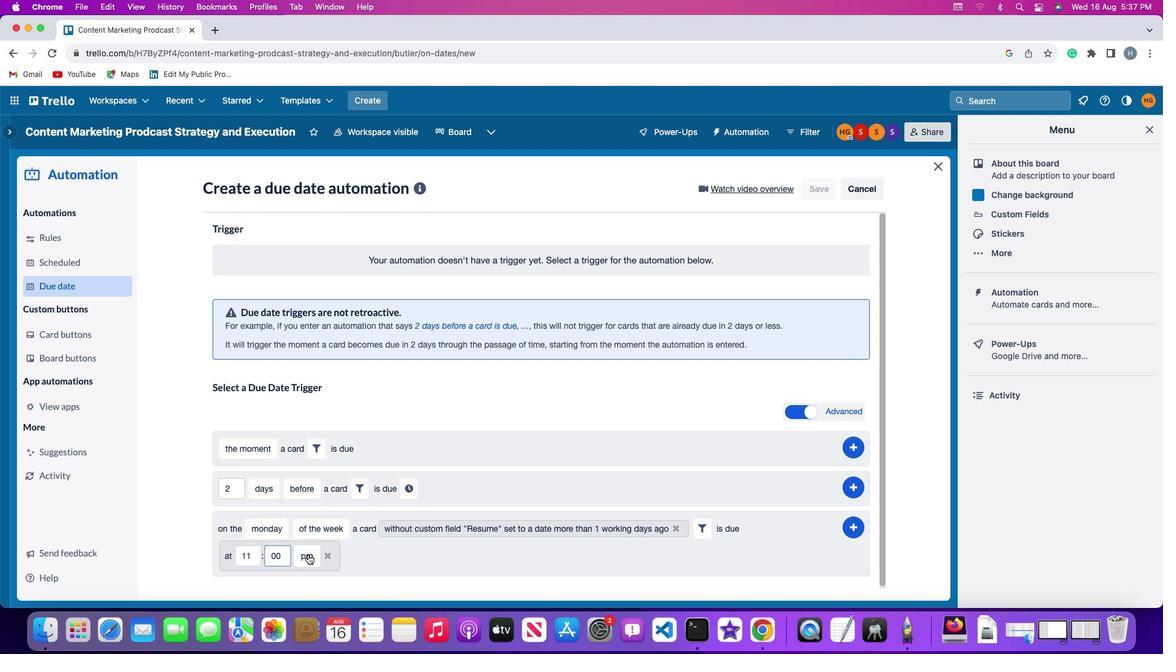
Action: Mouse moved to (313, 508)
Screenshot: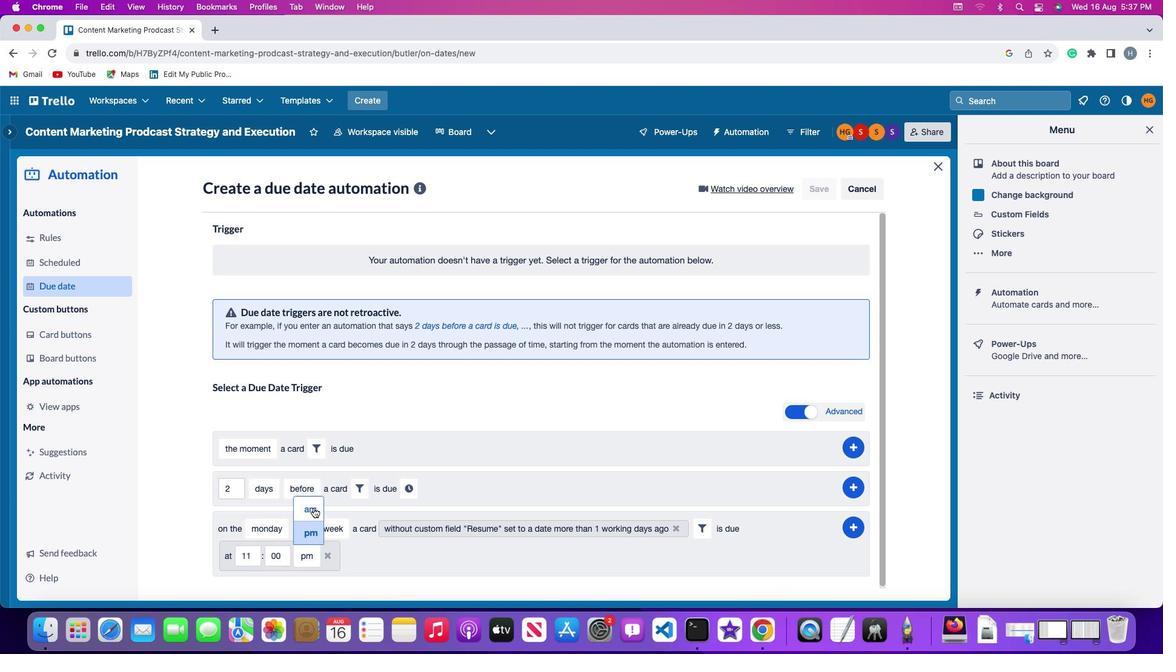 
Action: Mouse pressed left at (313, 508)
Screenshot: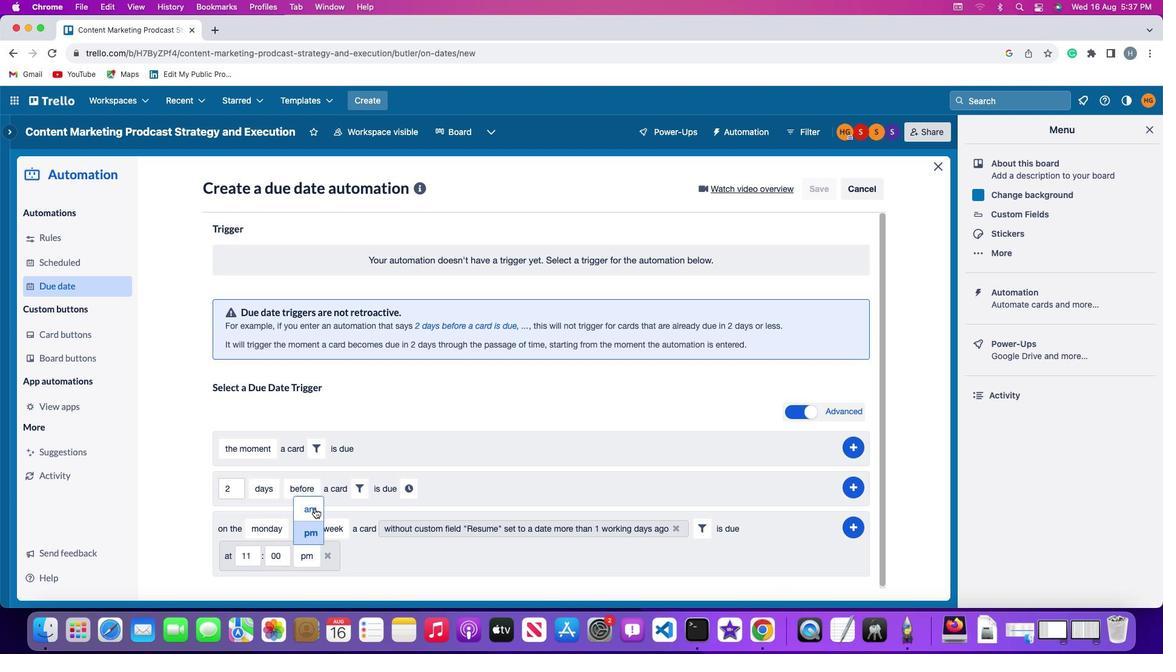 
Action: Mouse moved to (854, 524)
Screenshot: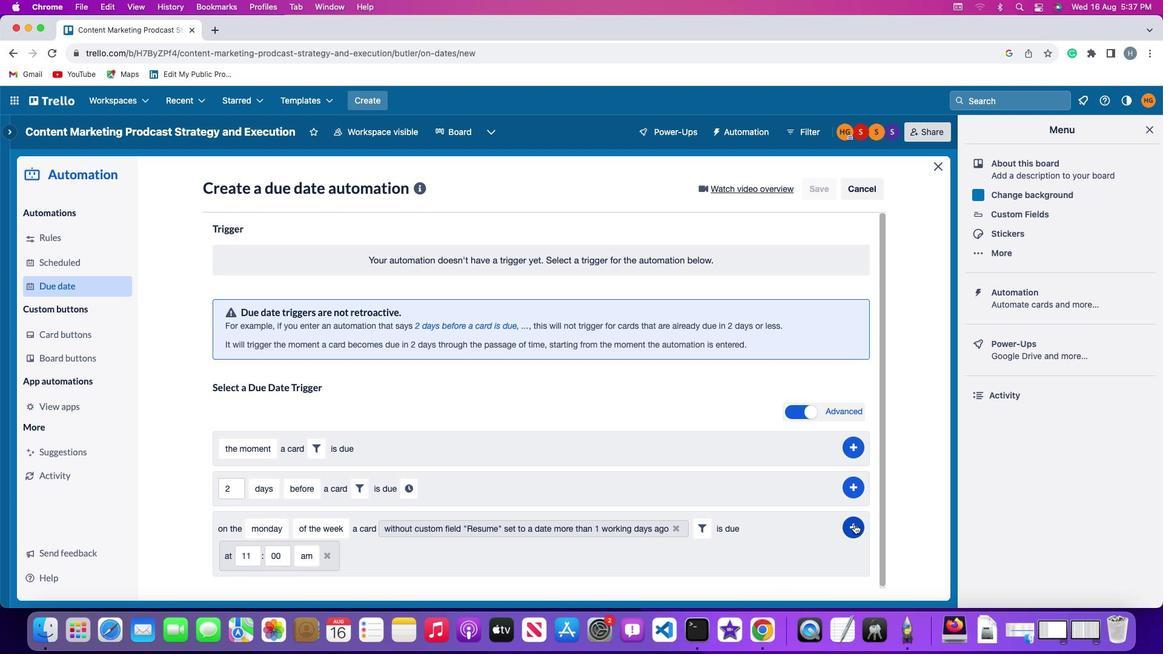 
Action: Mouse pressed left at (854, 524)
Screenshot: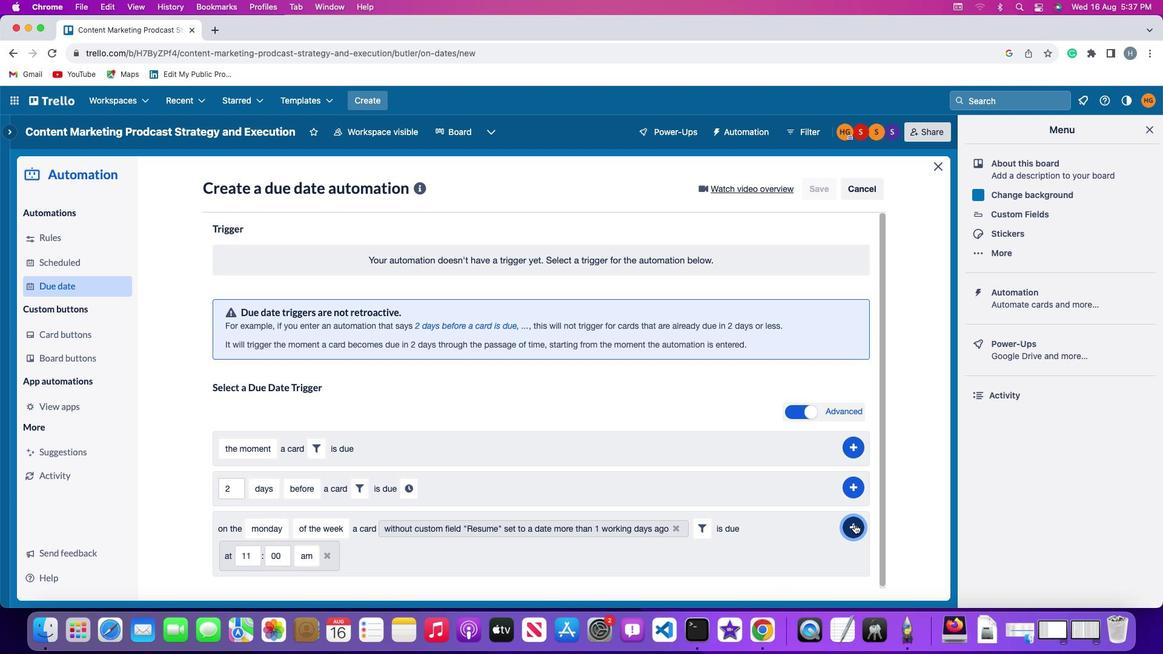 
Action: Mouse moved to (892, 431)
Screenshot: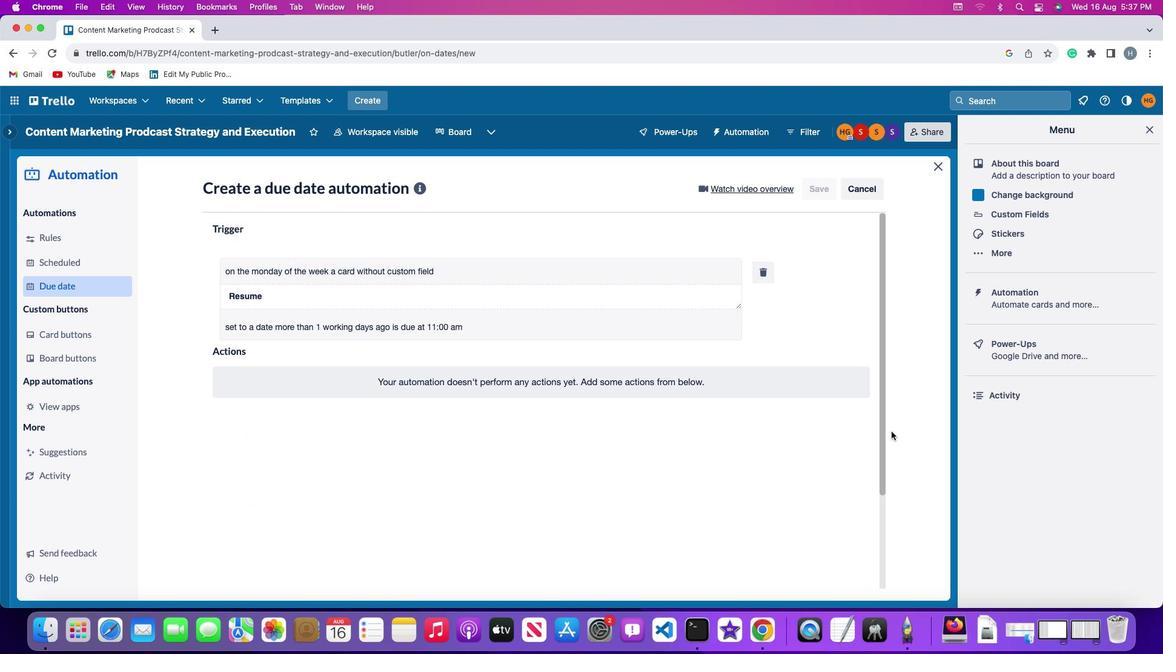 
